 Task: Open Card Influencer Outreach Campaign in Board Customer Satisfaction Survey Design and Analysis to Workspace Content Strategy and add a team member Softage.3@softage.net, a label Red, a checklist Employee Satisfaction Survey, an attachment from your onedrive, a color Red and finally, add a card description 'Schedule team meeting to discuss project progress' and a comment 'We should approach this task with a sense of experimentation and exploration, willing to try new things and take risks.'. Add a start date 'Jan 03, 1900' with a due date 'Jan 10, 1900'
Action: Mouse moved to (46, 288)
Screenshot: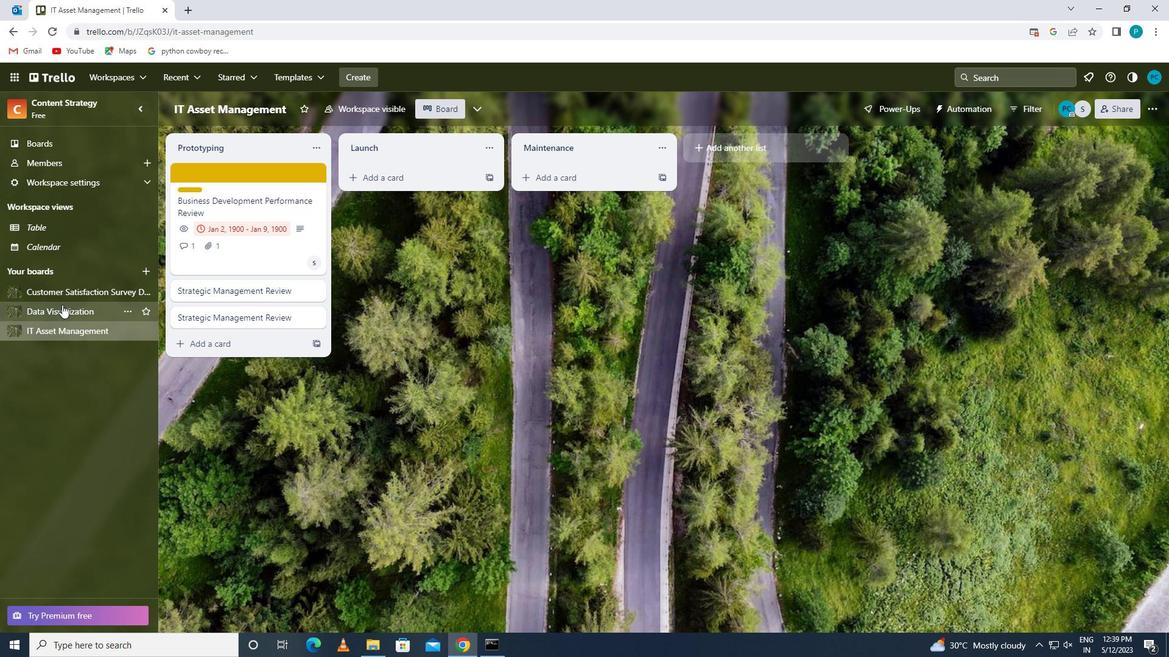 
Action: Mouse pressed left at (46, 288)
Screenshot: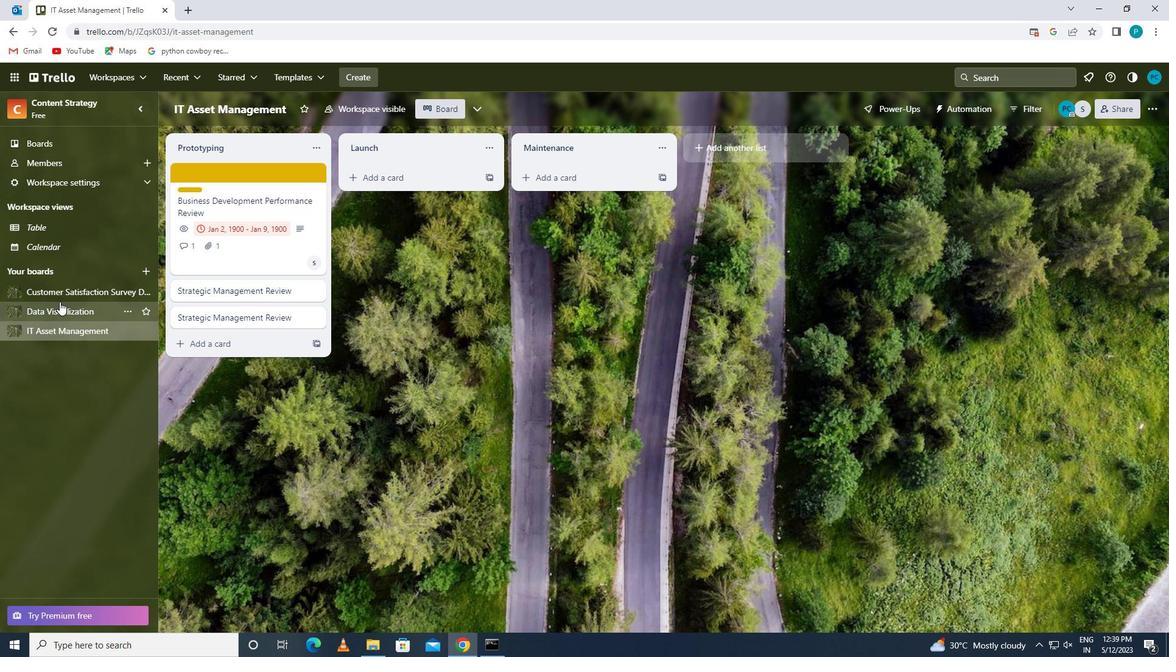 
Action: Mouse moved to (206, 182)
Screenshot: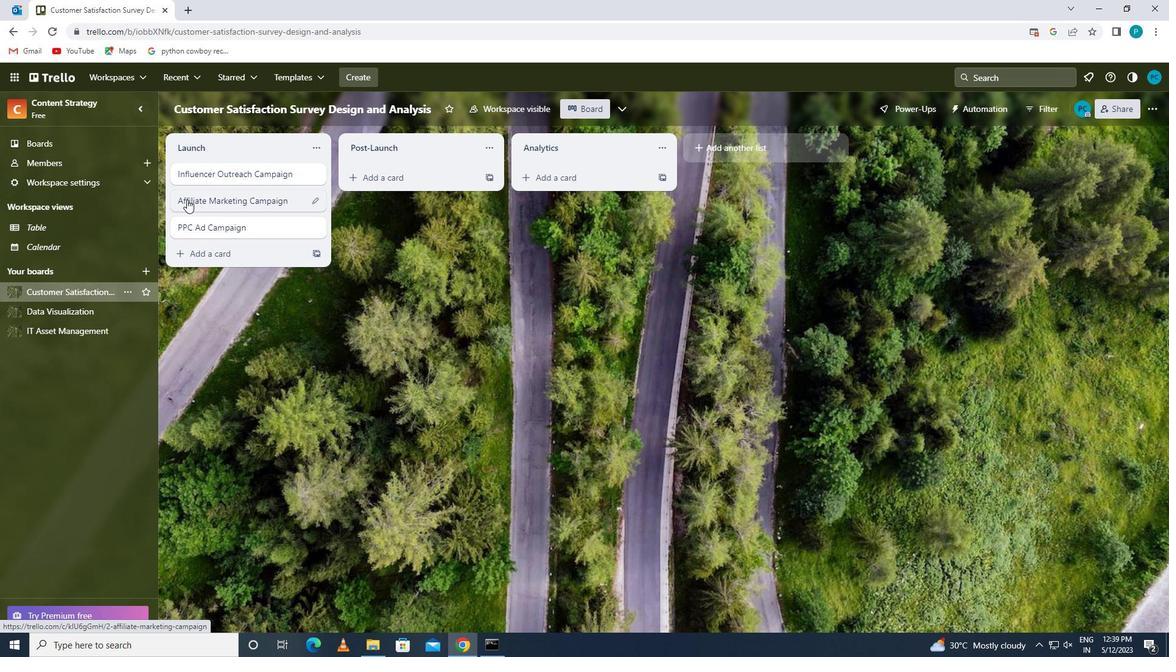 
Action: Mouse pressed left at (206, 182)
Screenshot: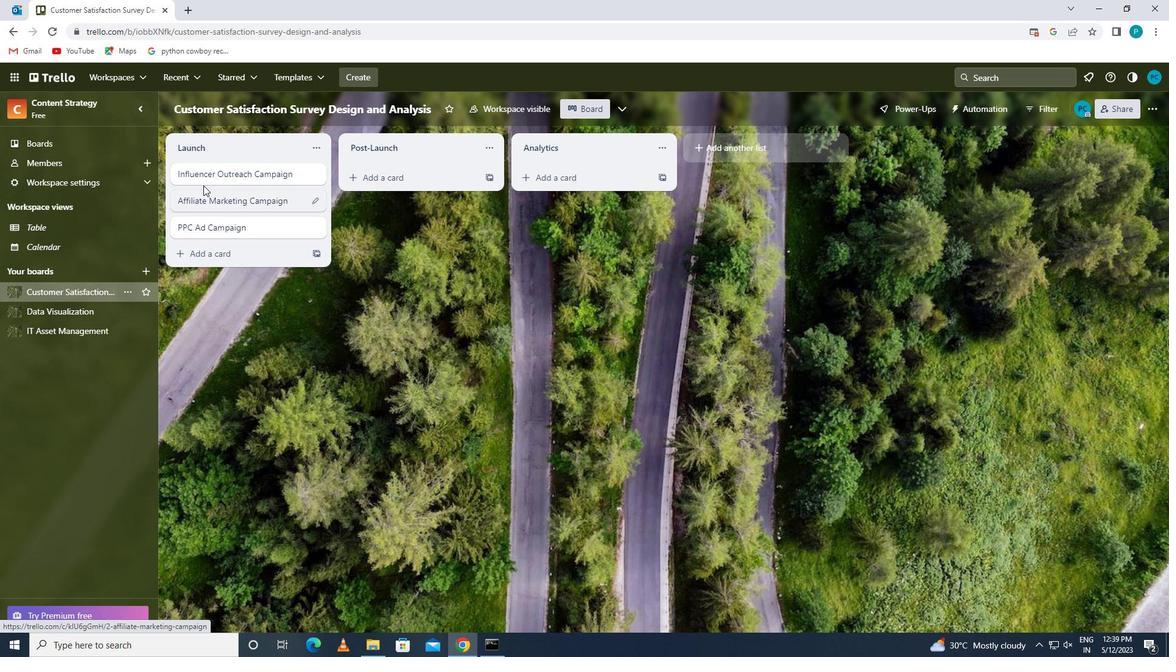 
Action: Mouse moved to (715, 171)
Screenshot: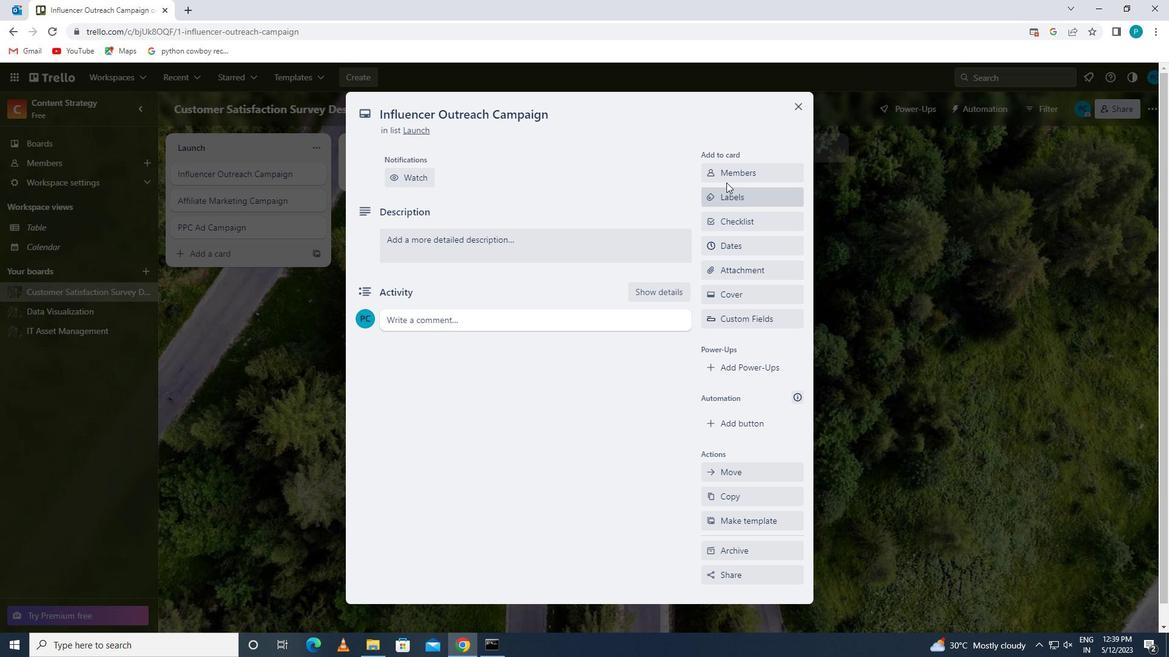 
Action: Mouse pressed left at (715, 171)
Screenshot: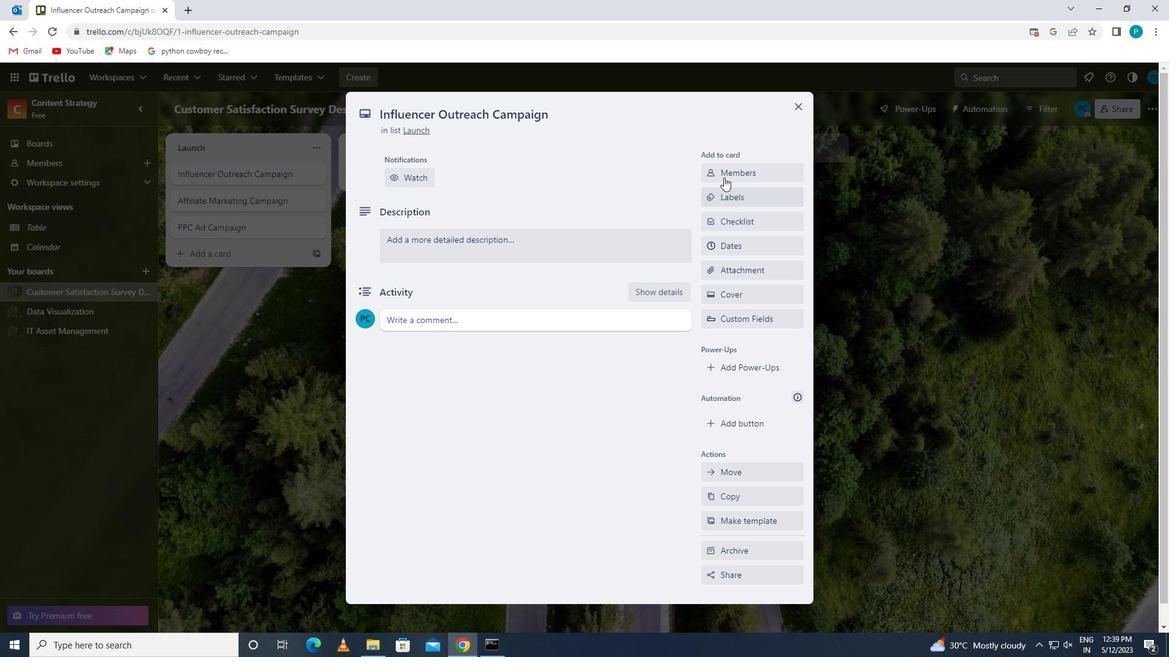 
Action: Key pressed <Key.caps_lock>s<Key.caps_lock>o
Screenshot: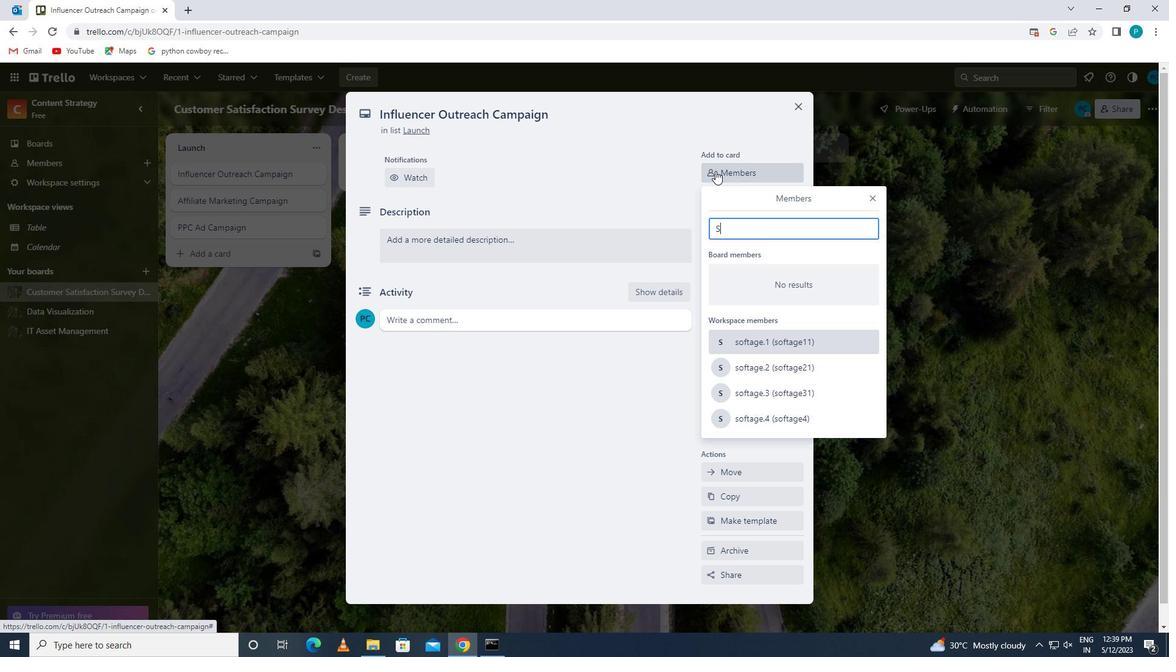 
Action: Mouse moved to (769, 400)
Screenshot: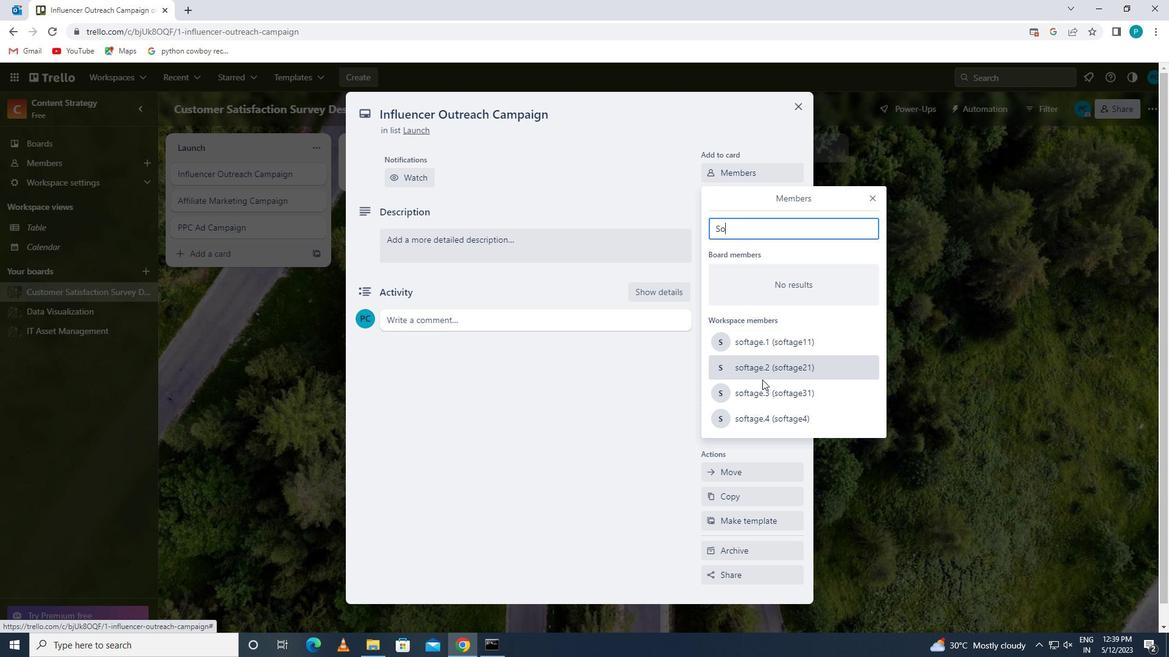
Action: Mouse pressed left at (769, 400)
Screenshot: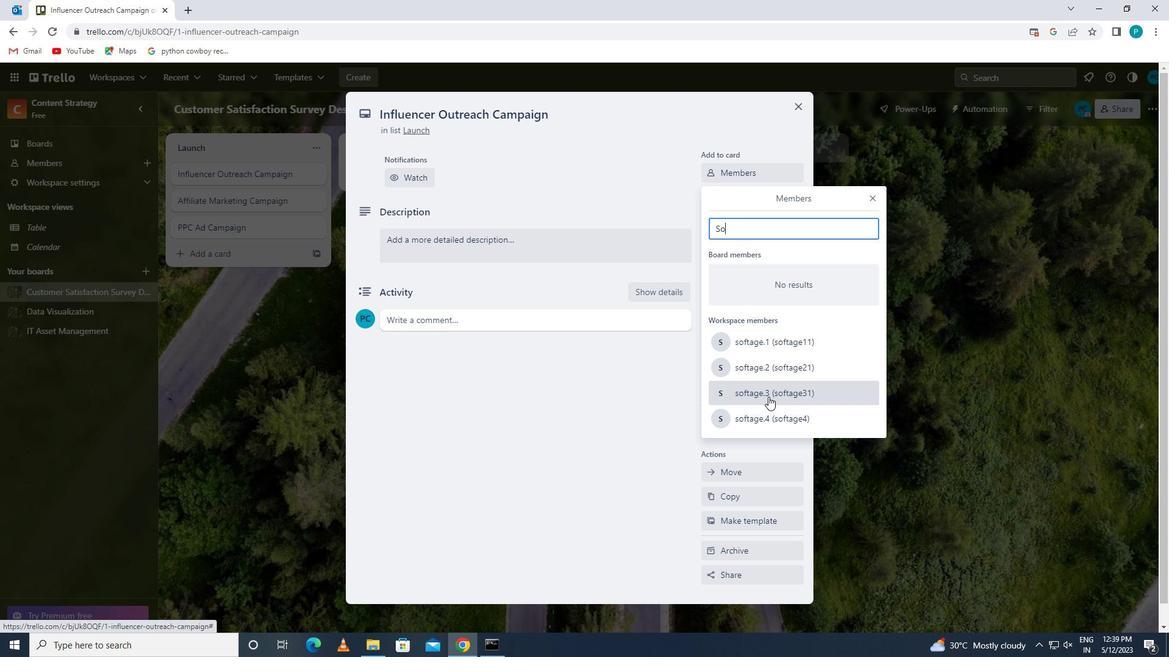 
Action: Mouse moved to (874, 199)
Screenshot: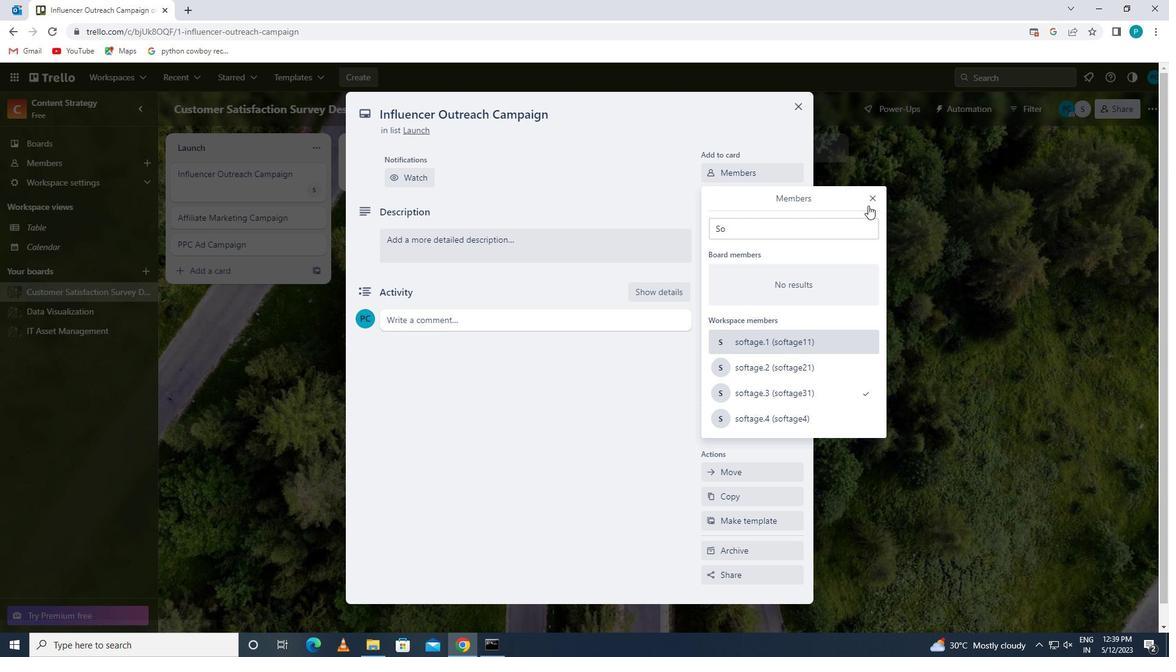
Action: Mouse pressed left at (874, 199)
Screenshot: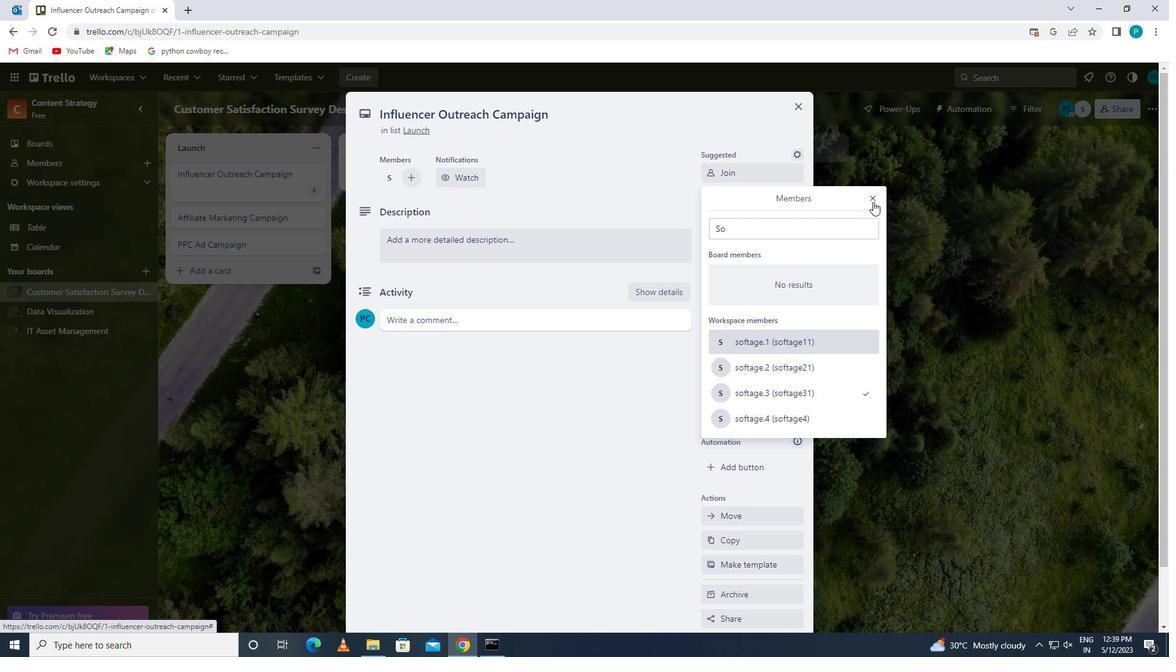 
Action: Mouse moved to (783, 237)
Screenshot: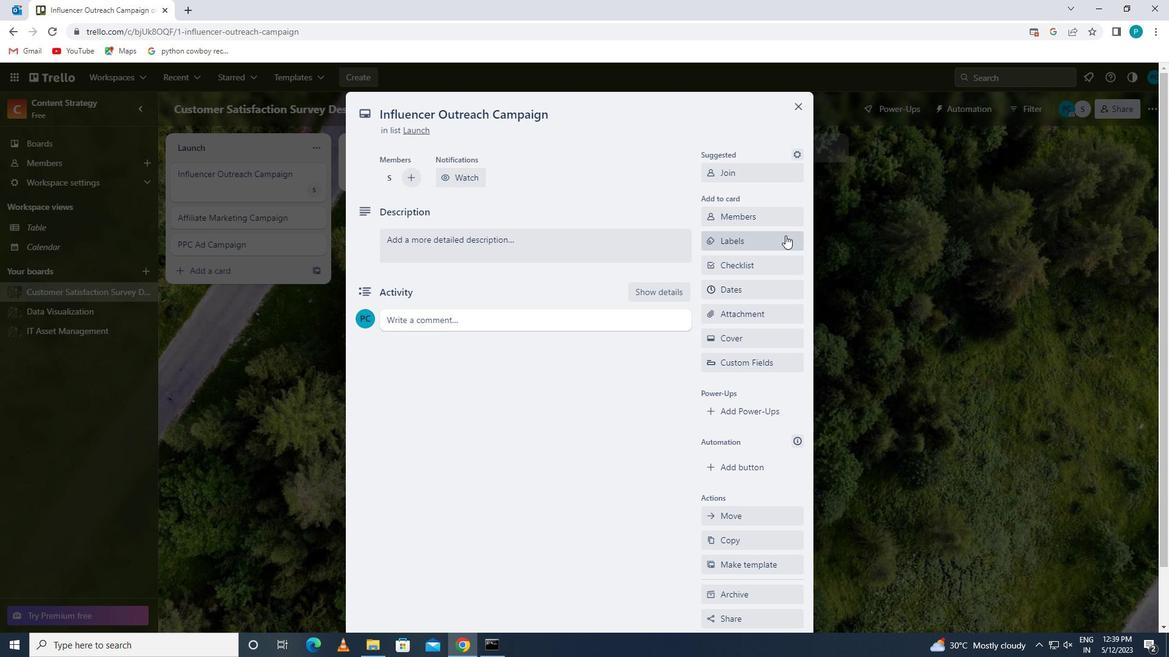 
Action: Mouse pressed left at (783, 237)
Screenshot: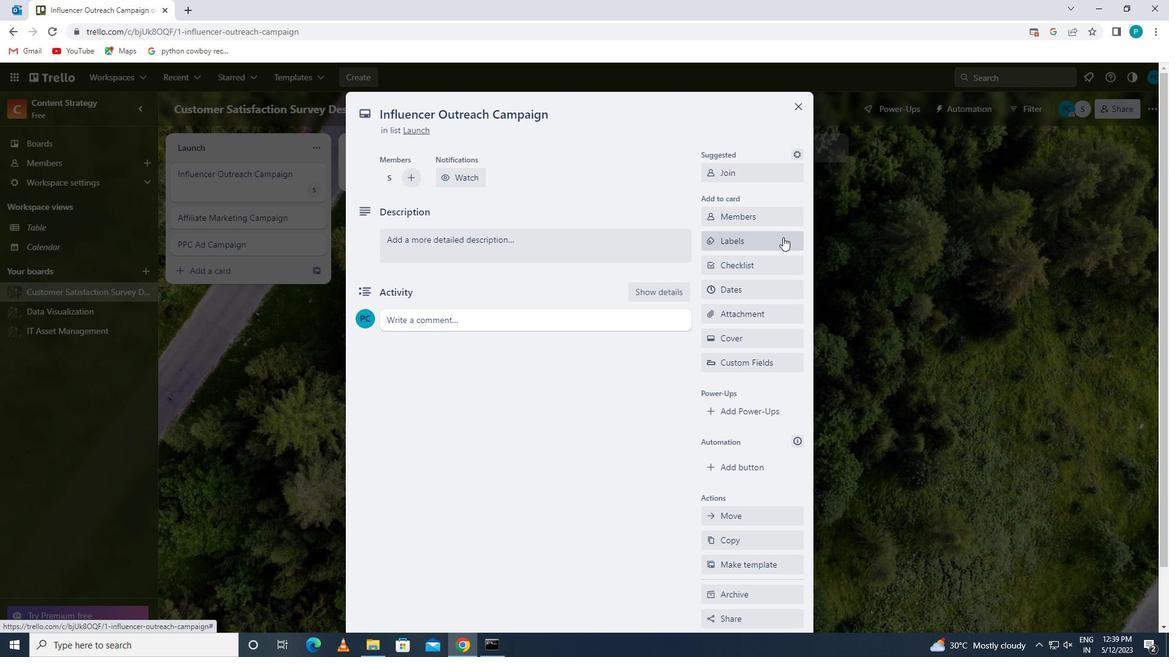 
Action: Mouse moved to (763, 478)
Screenshot: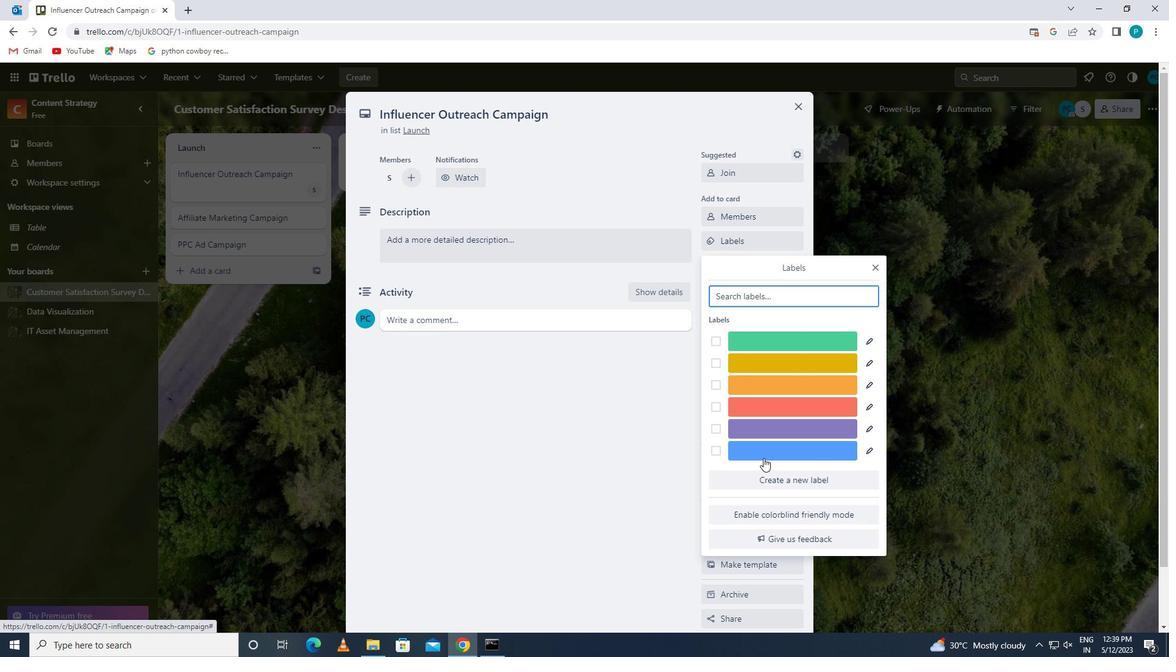 
Action: Mouse pressed left at (763, 478)
Screenshot: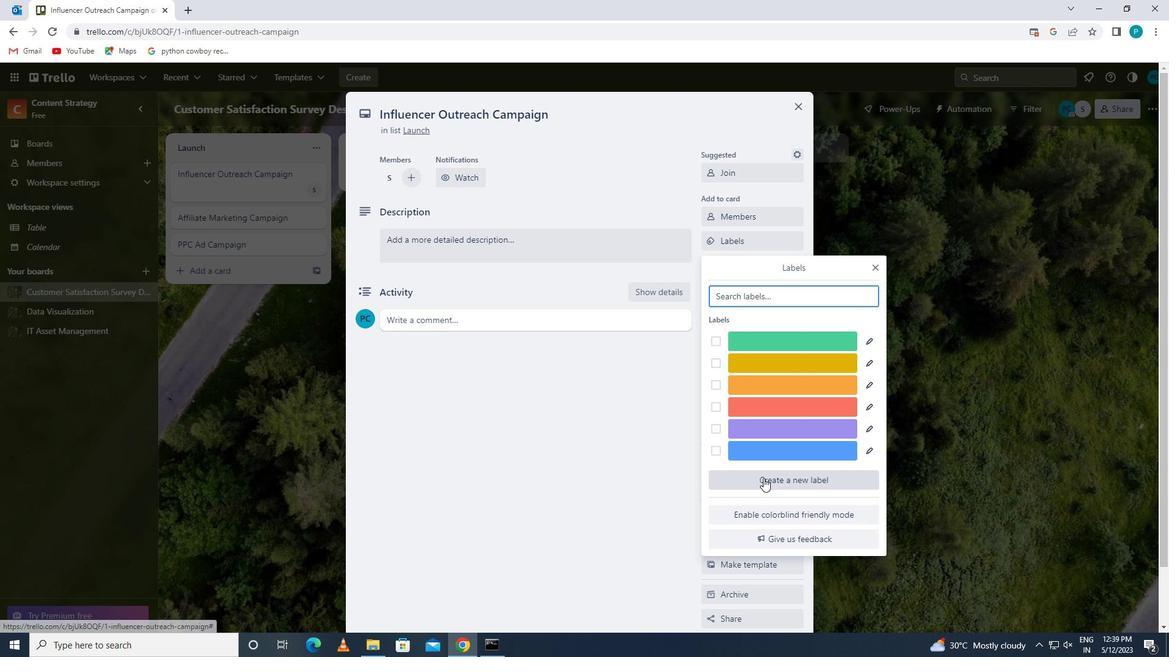 
Action: Mouse moved to (834, 465)
Screenshot: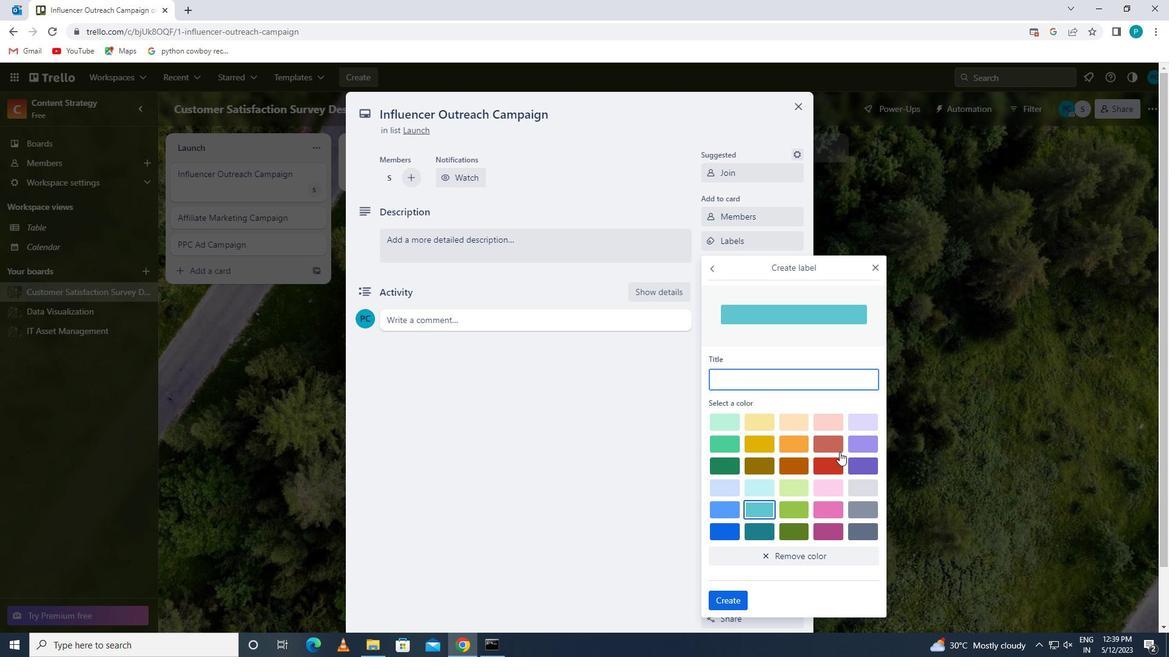 
Action: Mouse pressed left at (834, 465)
Screenshot: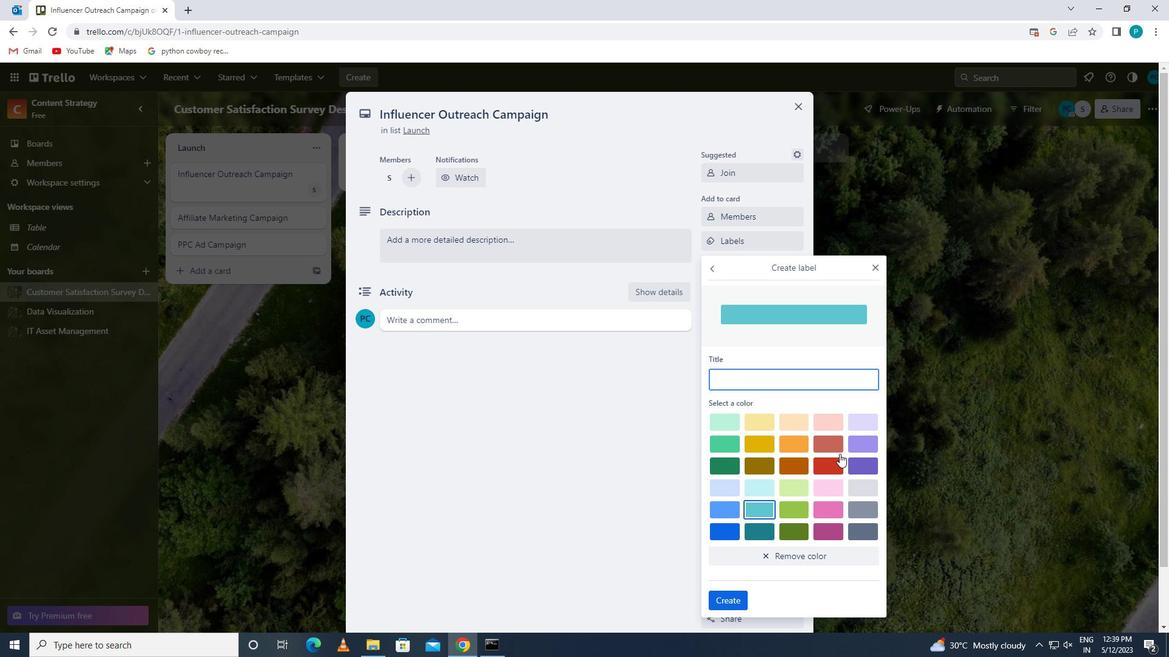 
Action: Mouse moved to (834, 446)
Screenshot: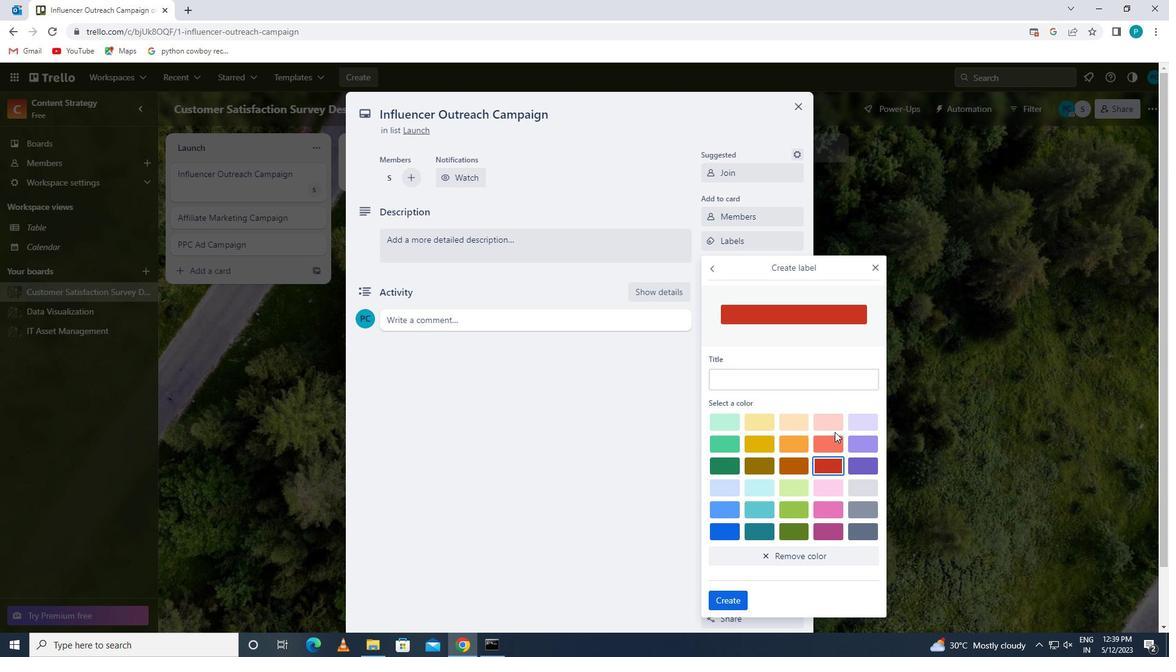 
Action: Mouse pressed left at (834, 446)
Screenshot: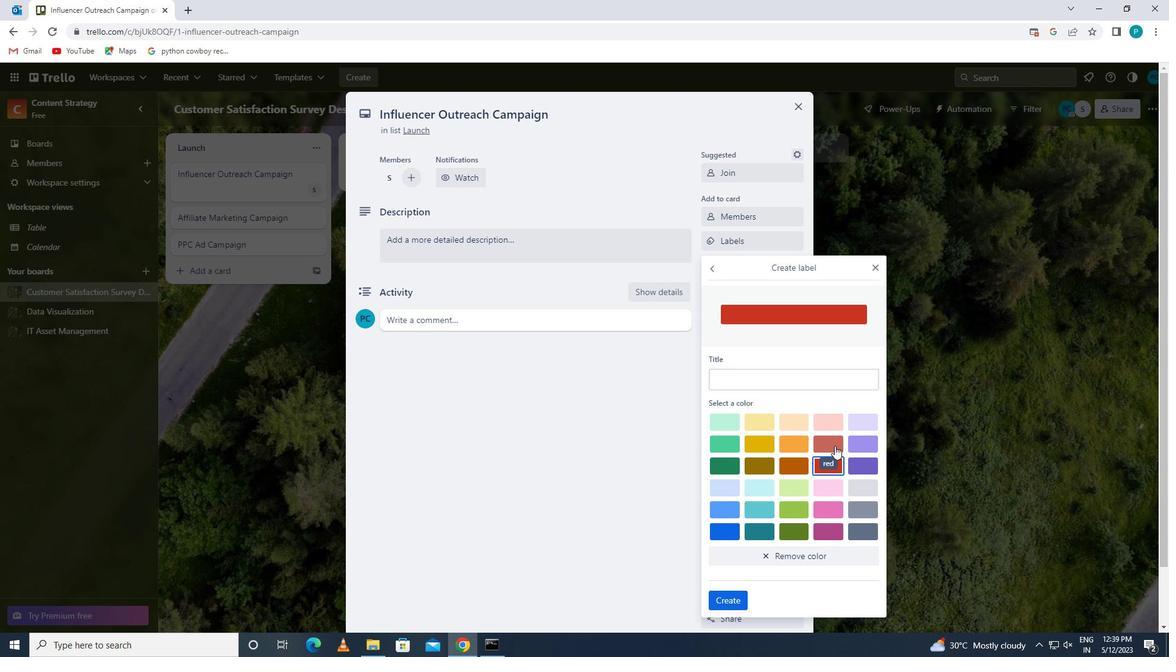 
Action: Mouse moved to (735, 602)
Screenshot: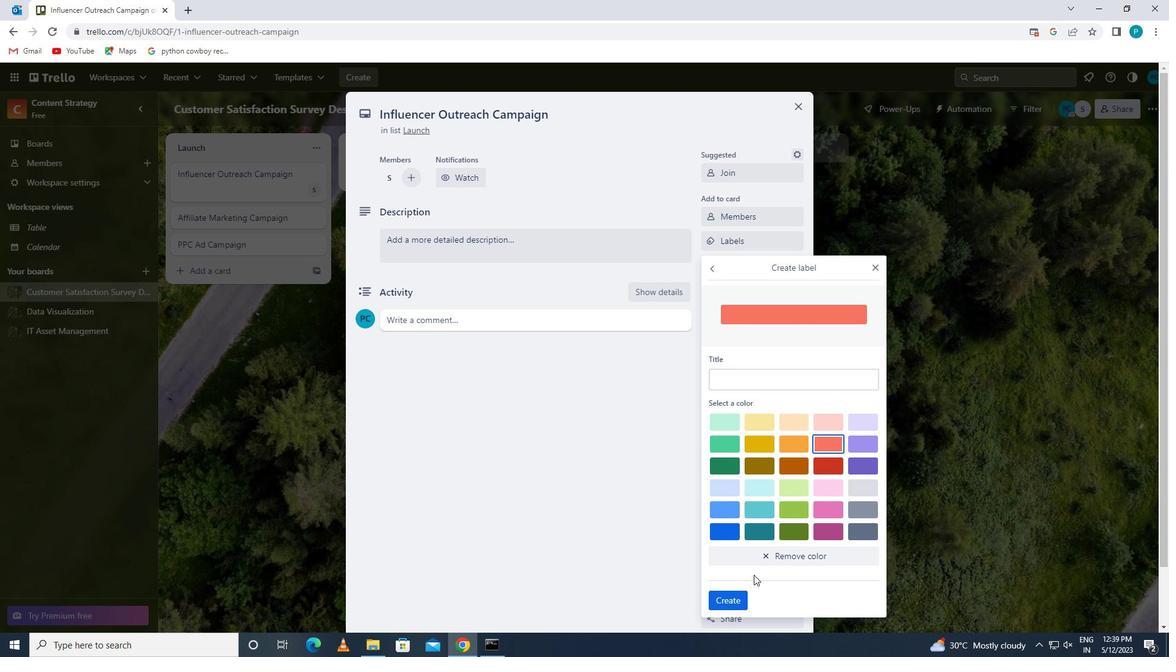 
Action: Mouse pressed left at (735, 602)
Screenshot: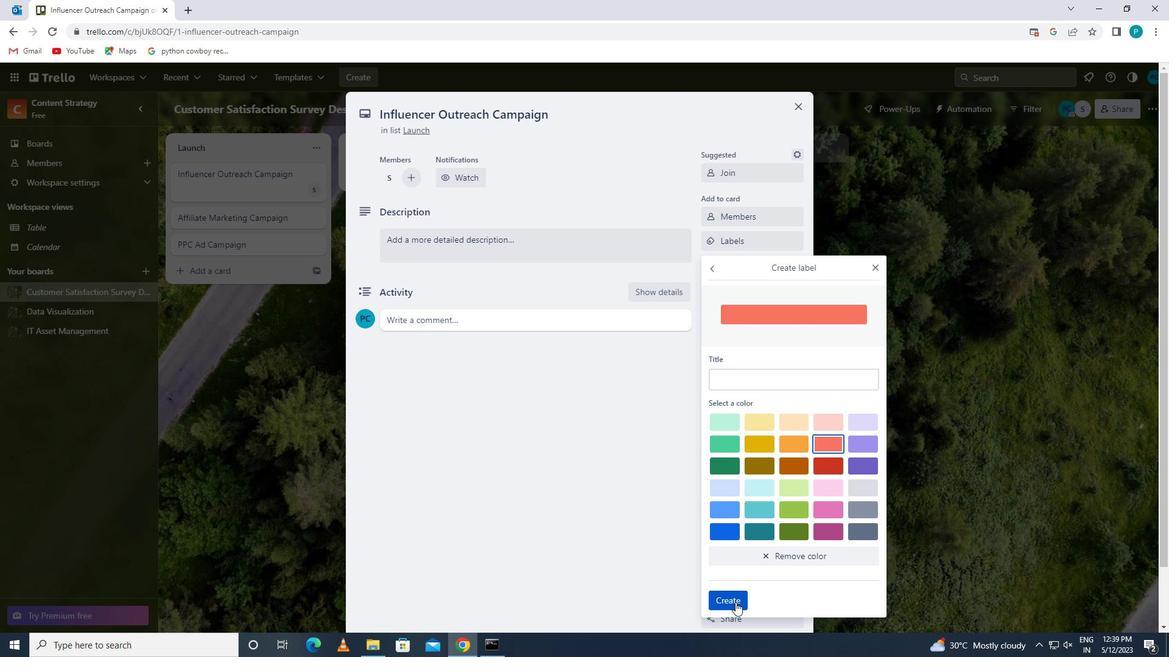 
Action: Mouse moved to (886, 267)
Screenshot: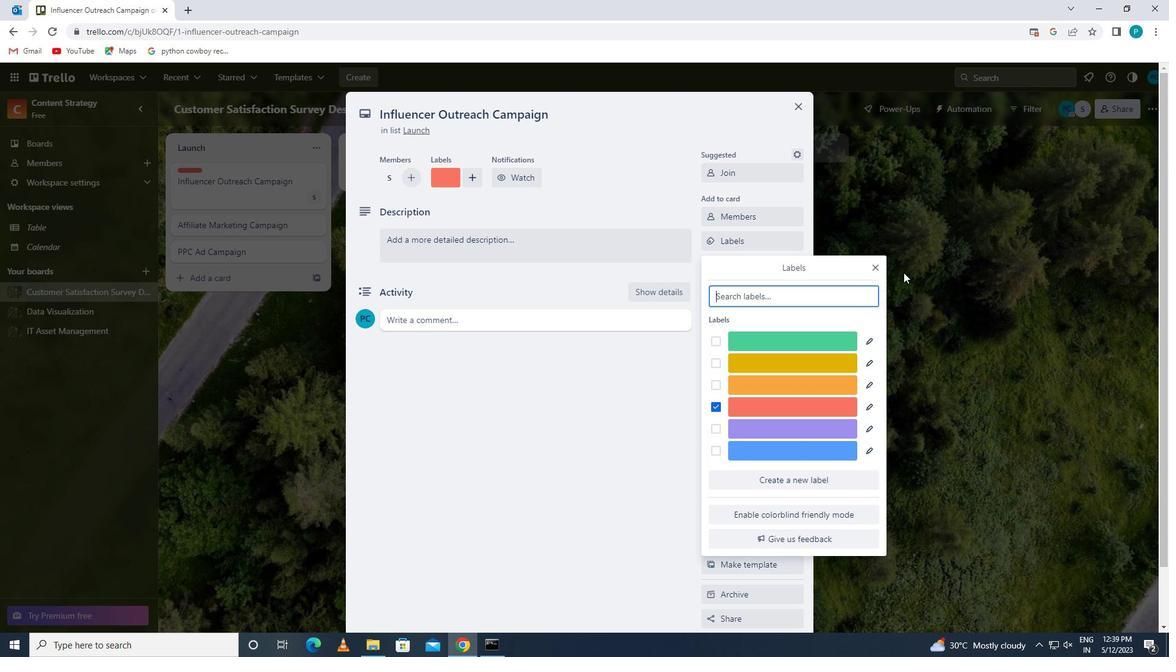 
Action: Mouse pressed left at (886, 267)
Screenshot: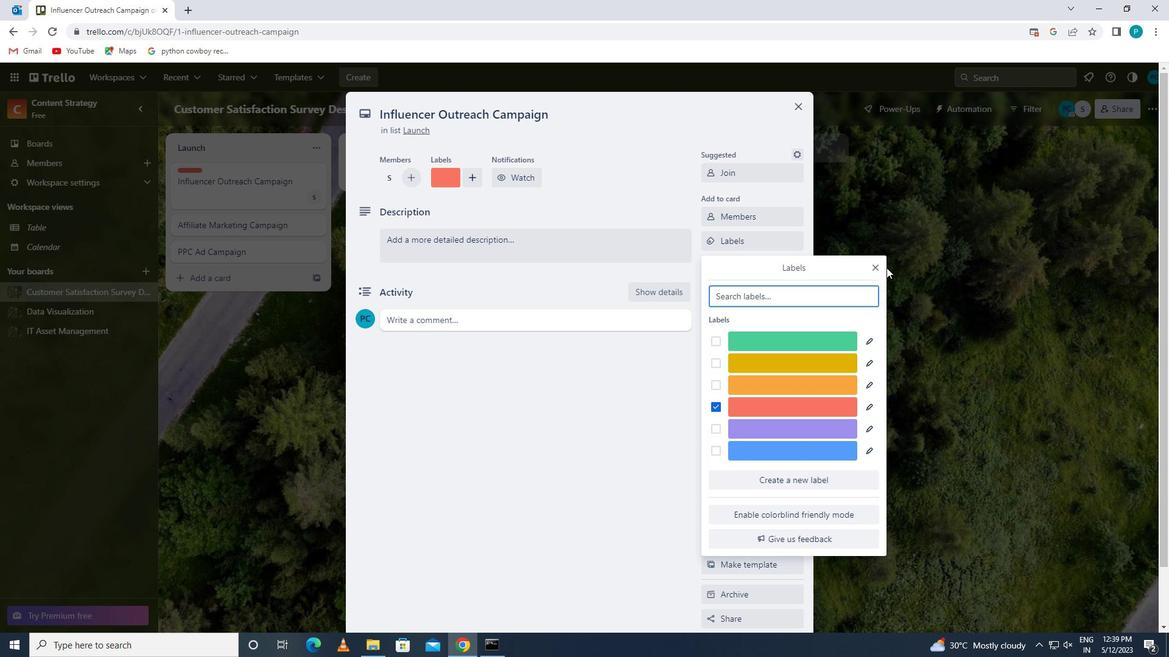 
Action: Mouse moved to (733, 261)
Screenshot: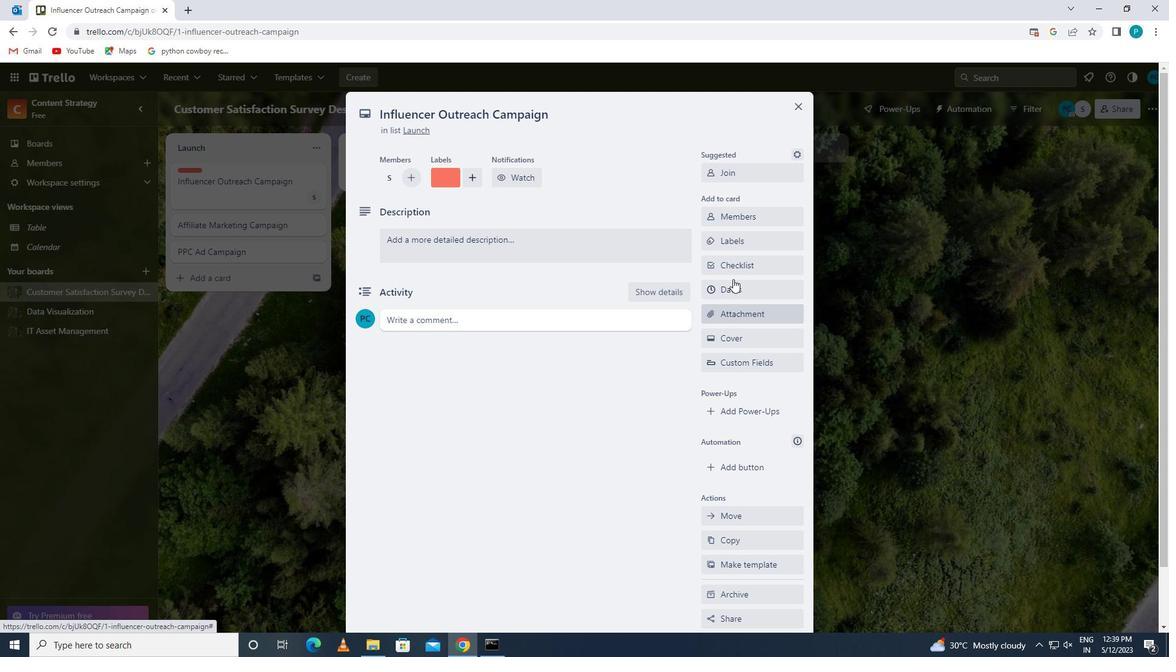 
Action: Mouse pressed left at (733, 261)
Screenshot: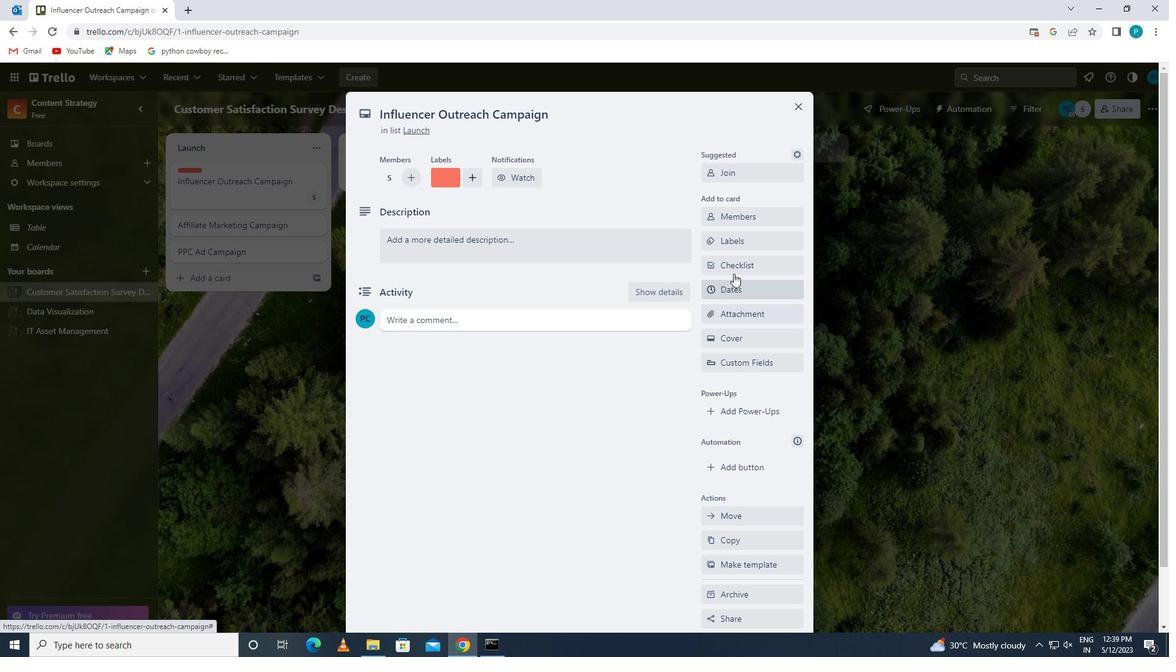 
Action: Mouse moved to (732, 261)
Screenshot: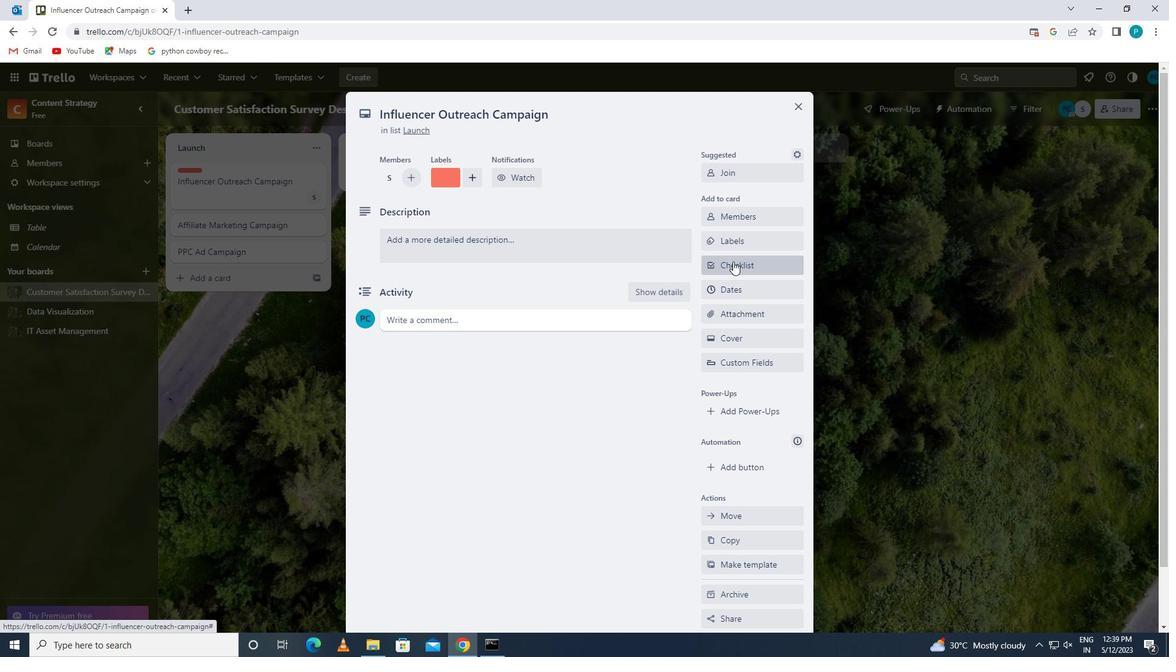 
Action: Key pressed e
Screenshot: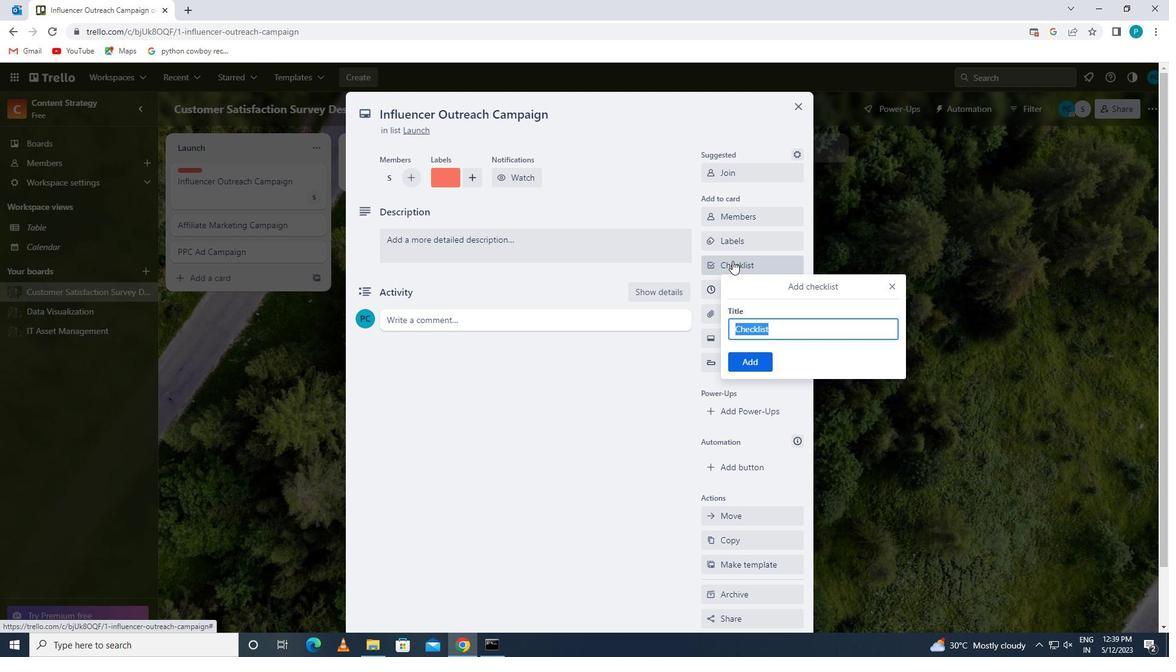 
Action: Mouse moved to (799, 378)
Screenshot: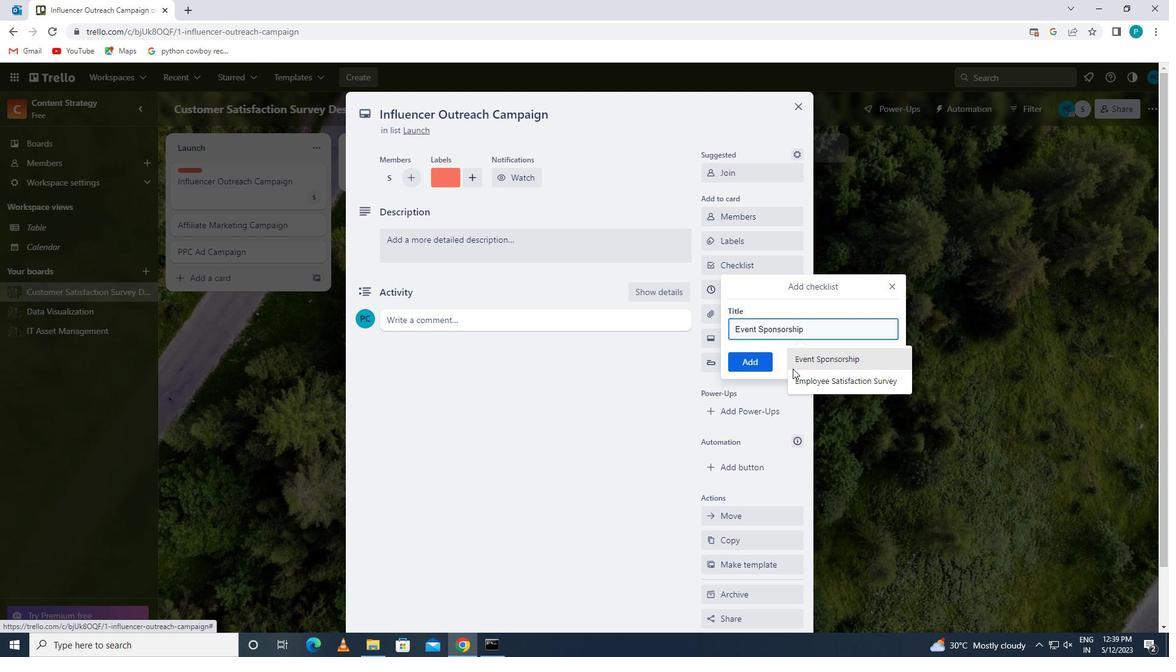 
Action: Mouse pressed left at (799, 378)
Screenshot: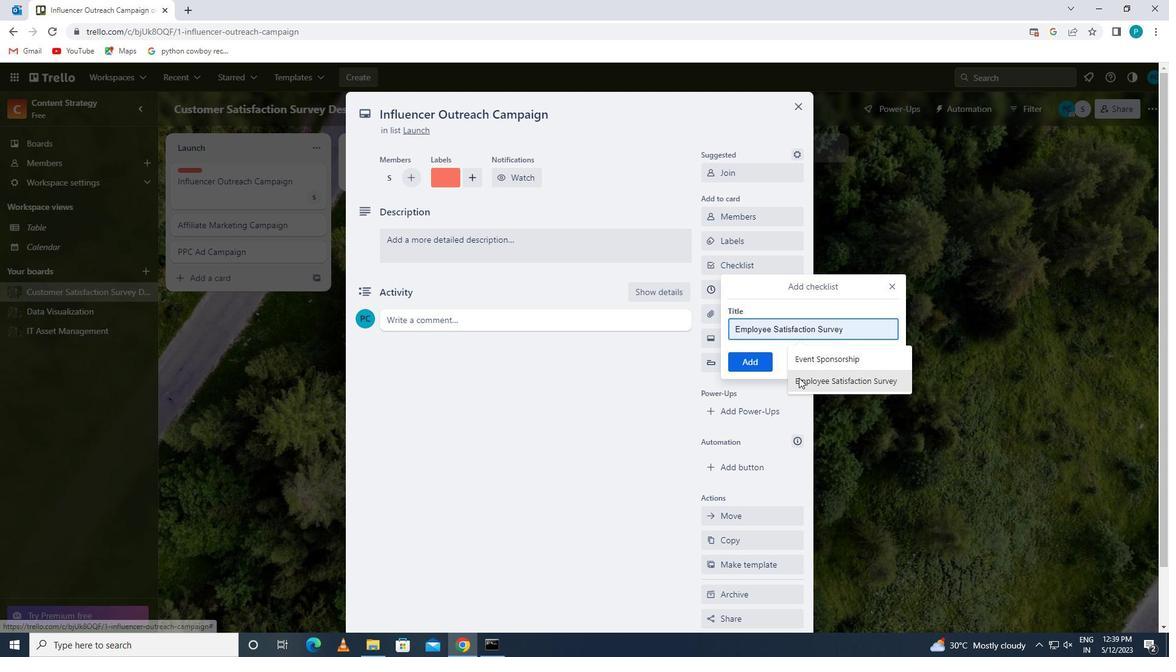 
Action: Mouse moved to (744, 357)
Screenshot: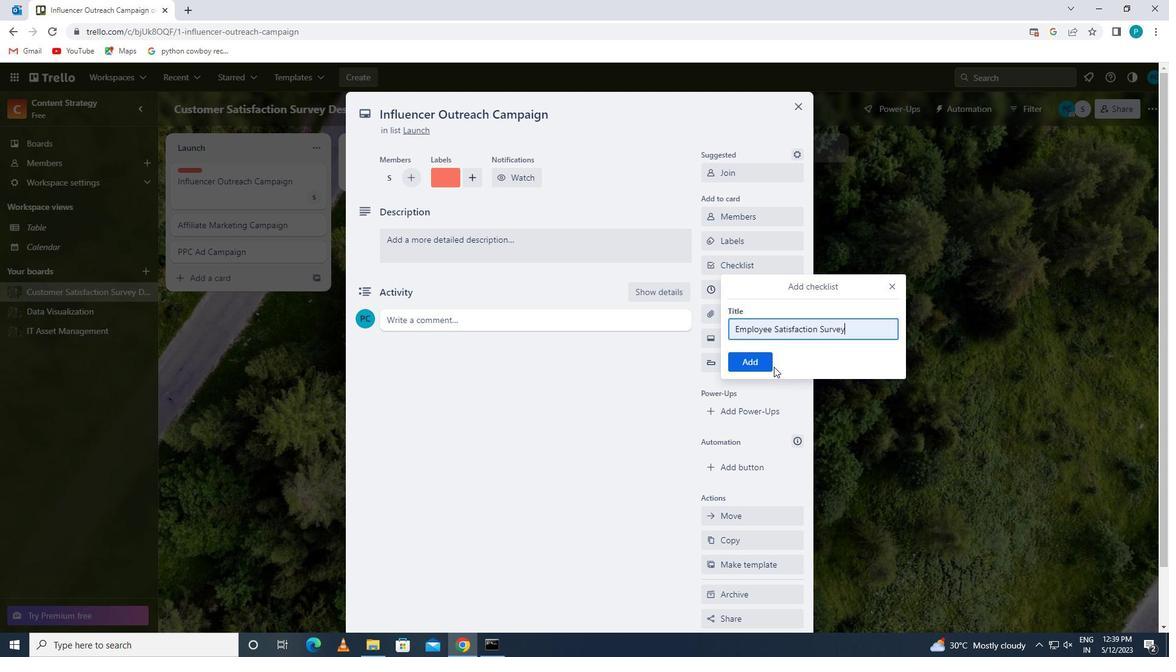 
Action: Mouse pressed left at (744, 357)
Screenshot: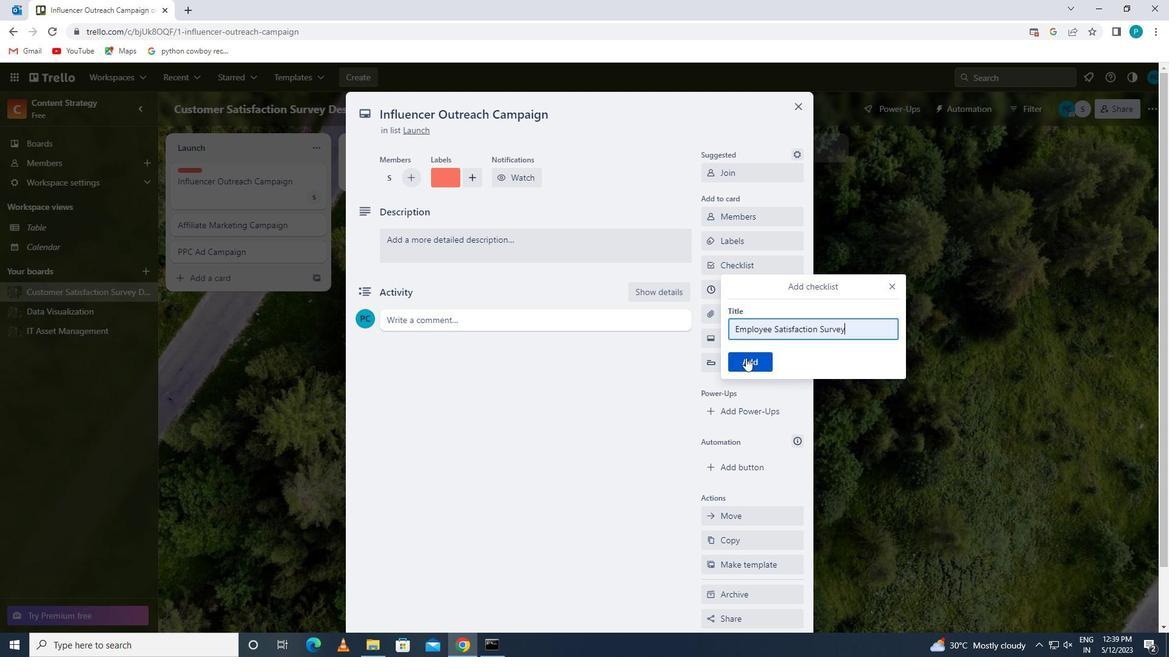 
Action: Mouse moved to (730, 316)
Screenshot: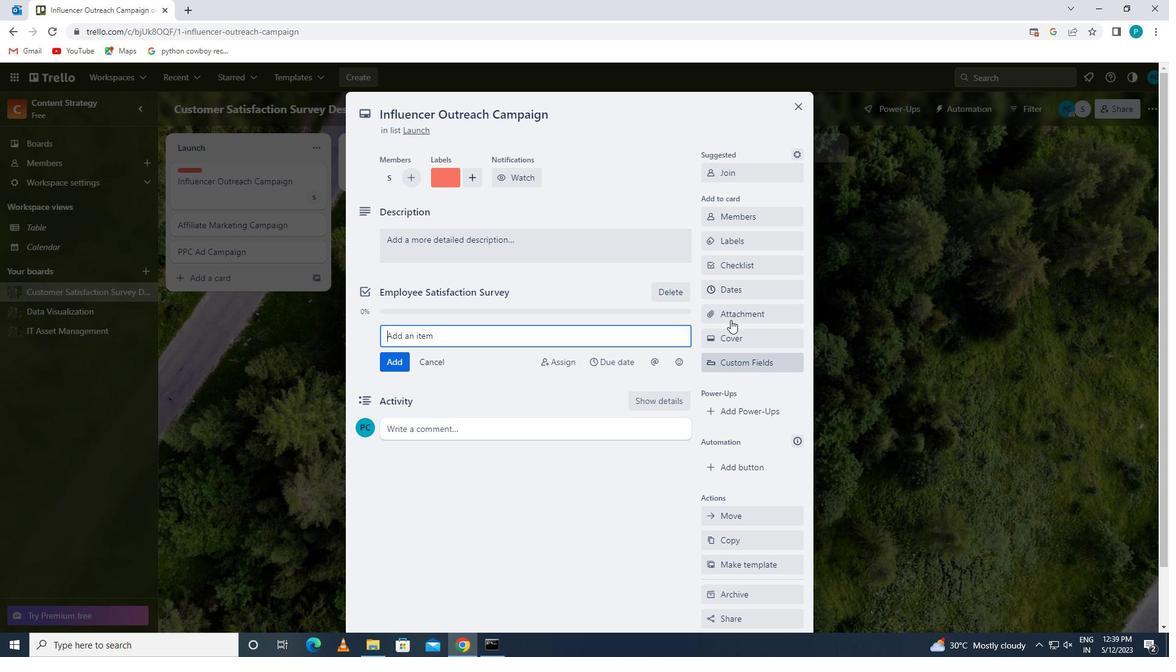 
Action: Mouse pressed left at (730, 316)
Screenshot: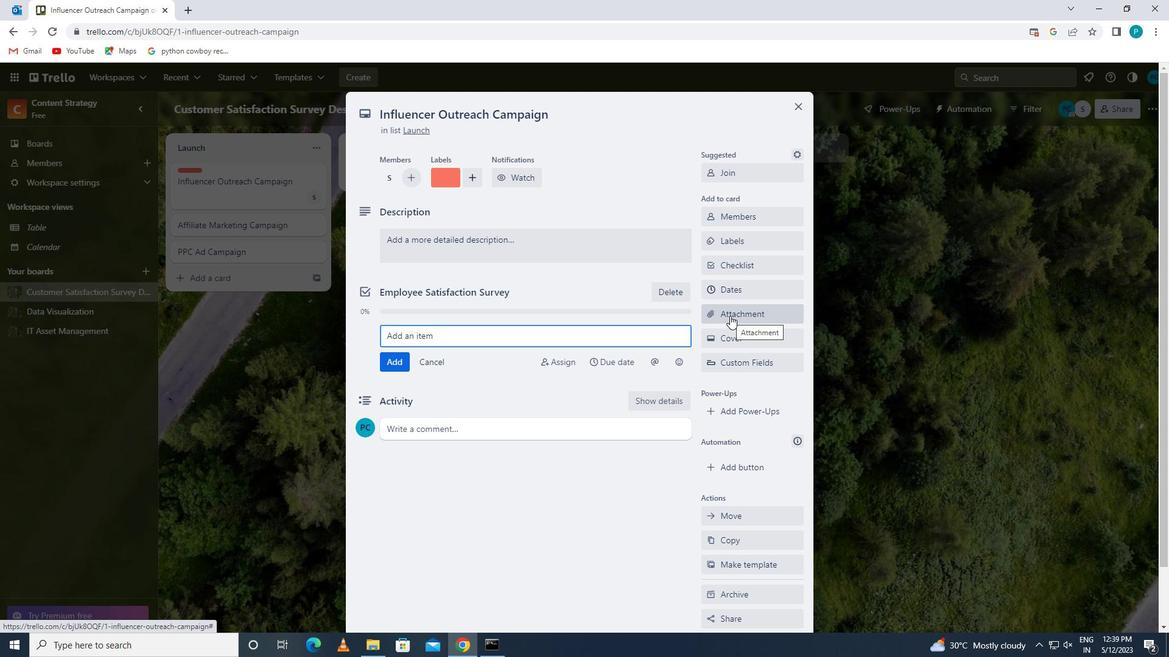 
Action: Mouse moved to (738, 471)
Screenshot: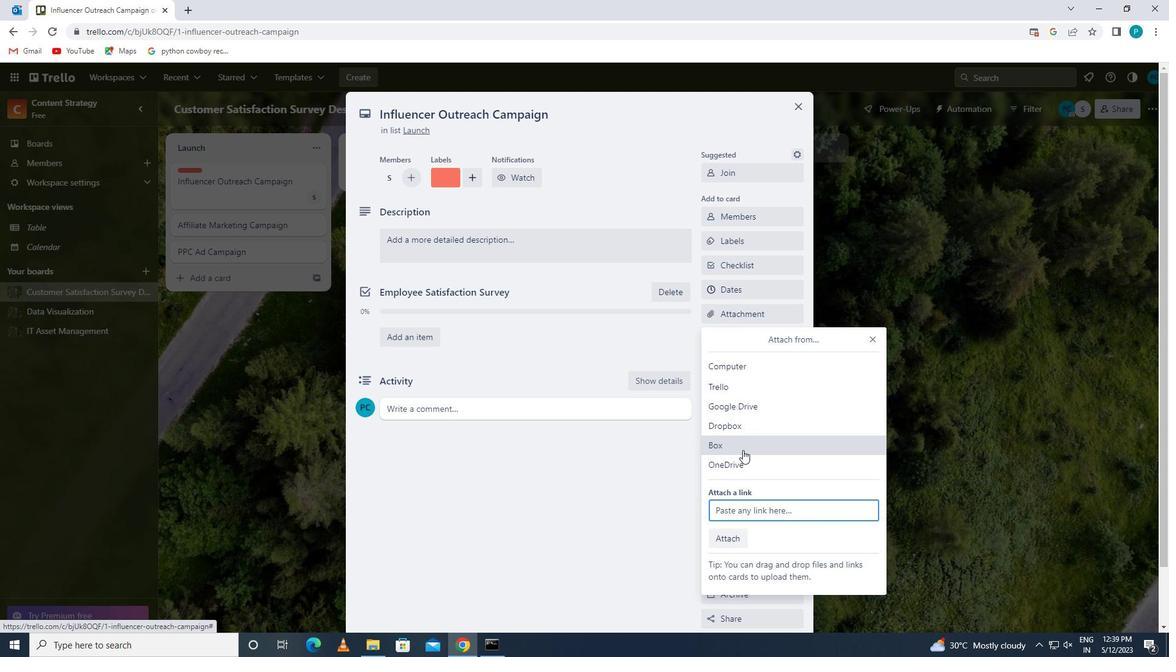 
Action: Mouse pressed left at (738, 471)
Screenshot: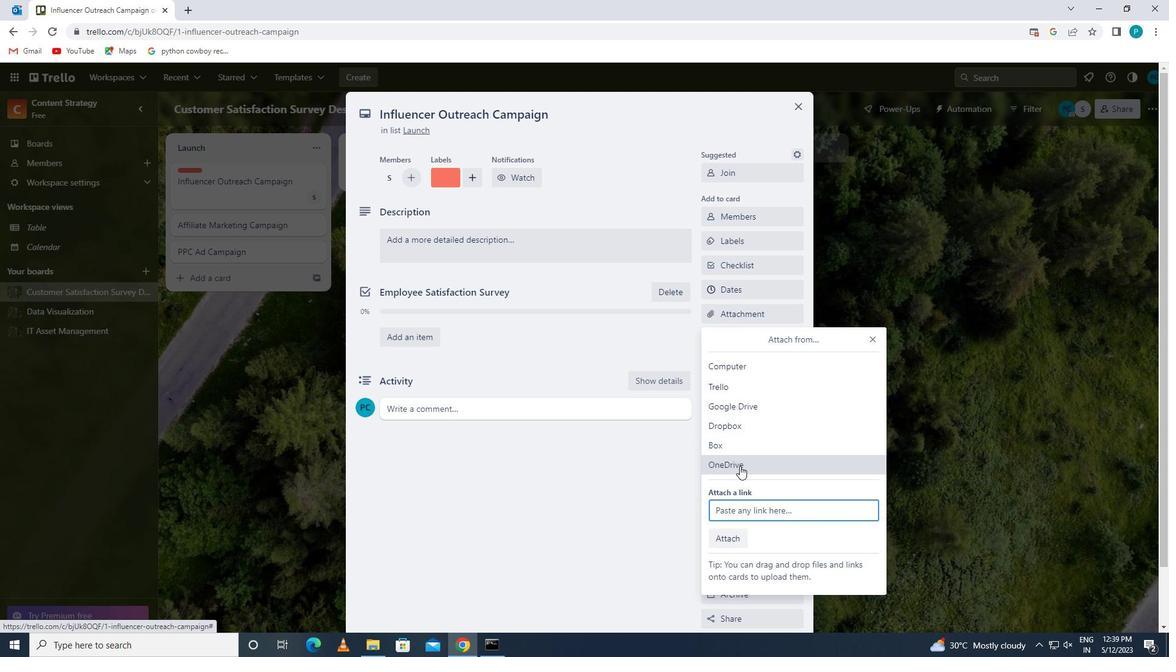 
Action: Mouse moved to (411, 251)
Screenshot: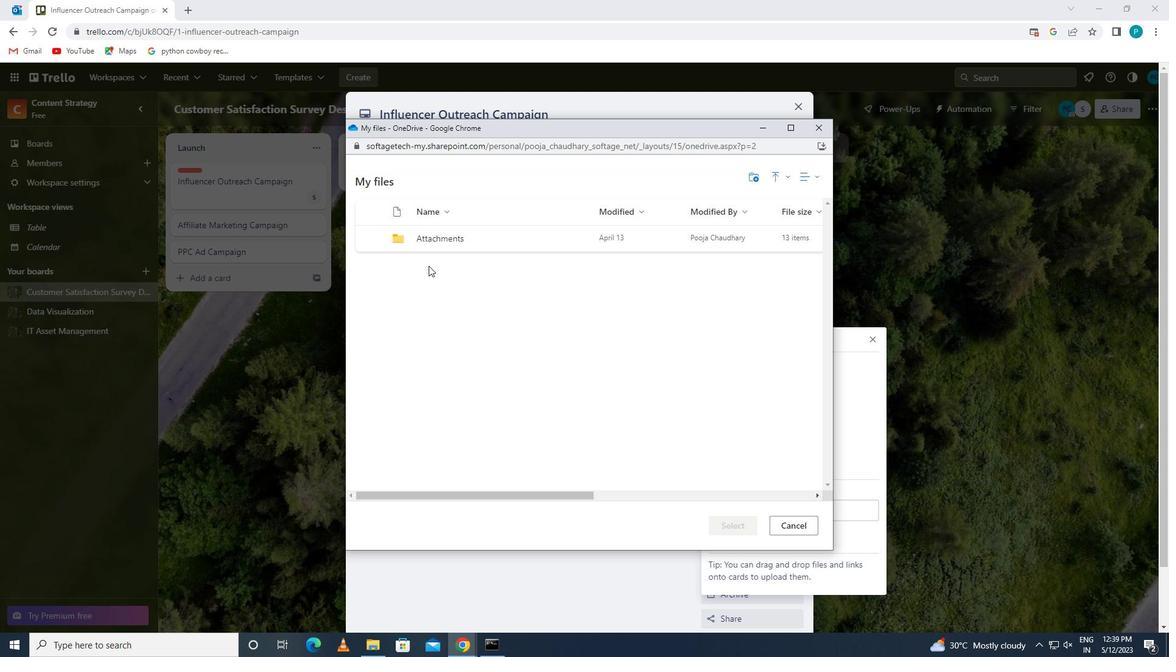 
Action: Mouse pressed left at (411, 251)
Screenshot: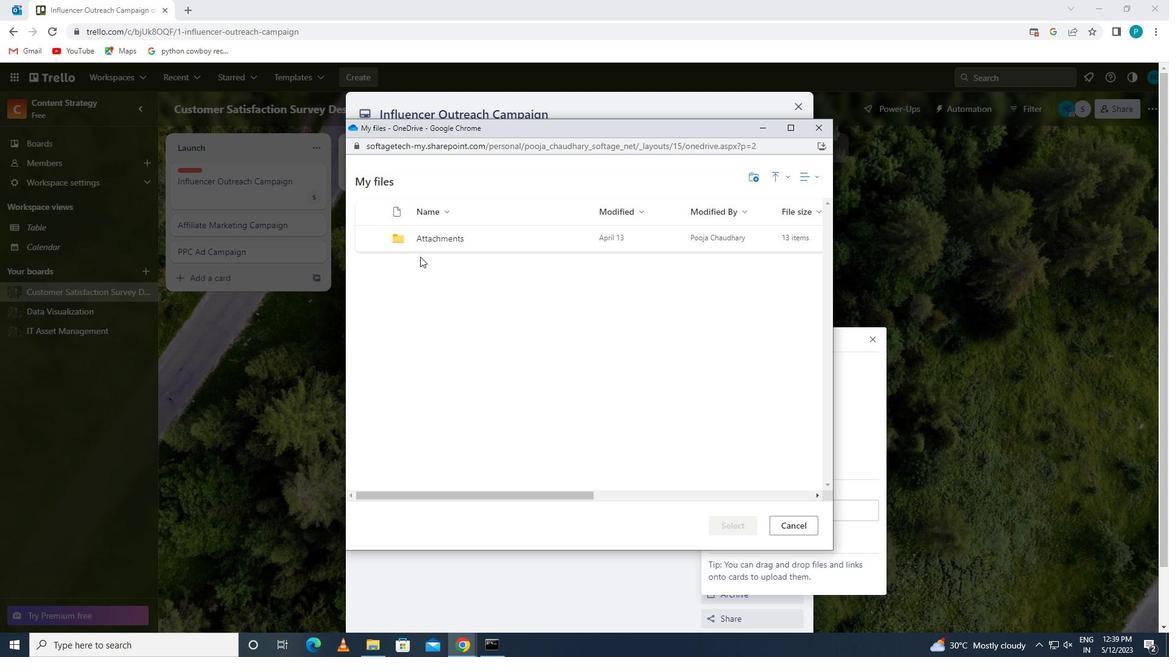 
Action: Mouse moved to (411, 236)
Screenshot: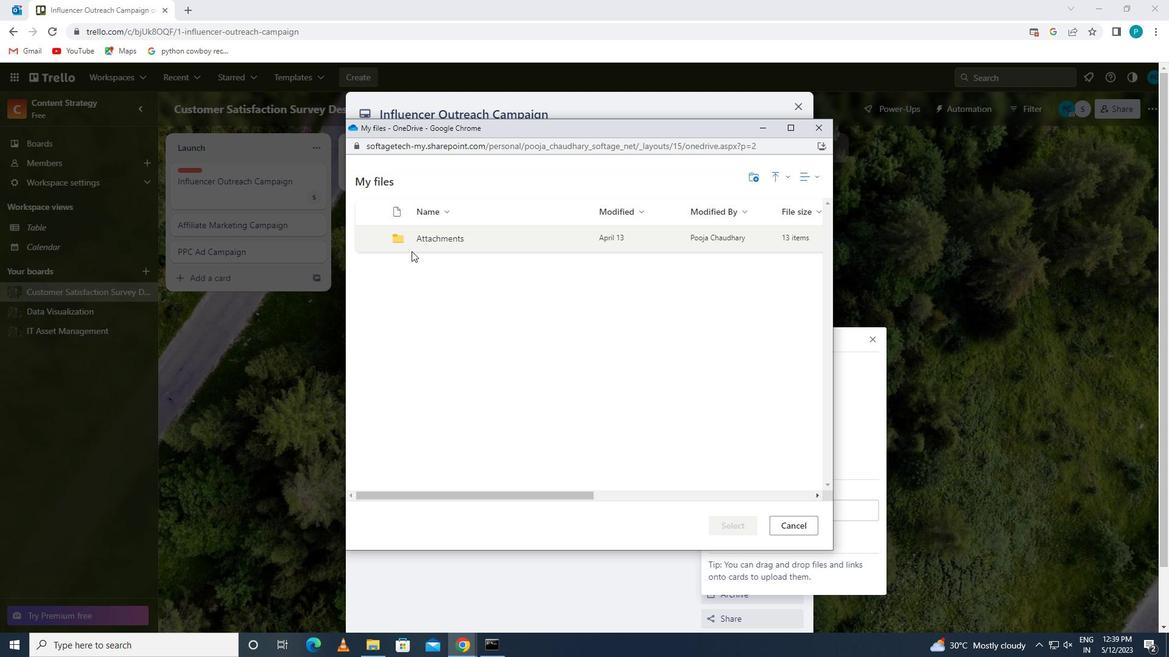 
Action: Mouse pressed left at (411, 236)
Screenshot: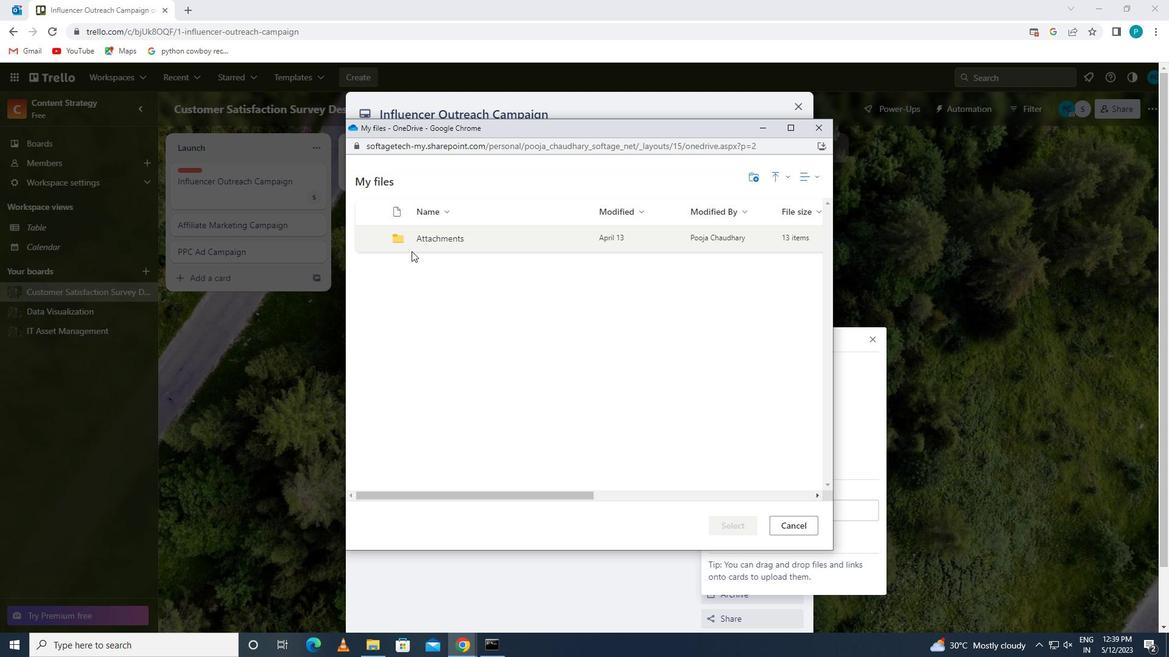 
Action: Mouse pressed left at (411, 236)
Screenshot: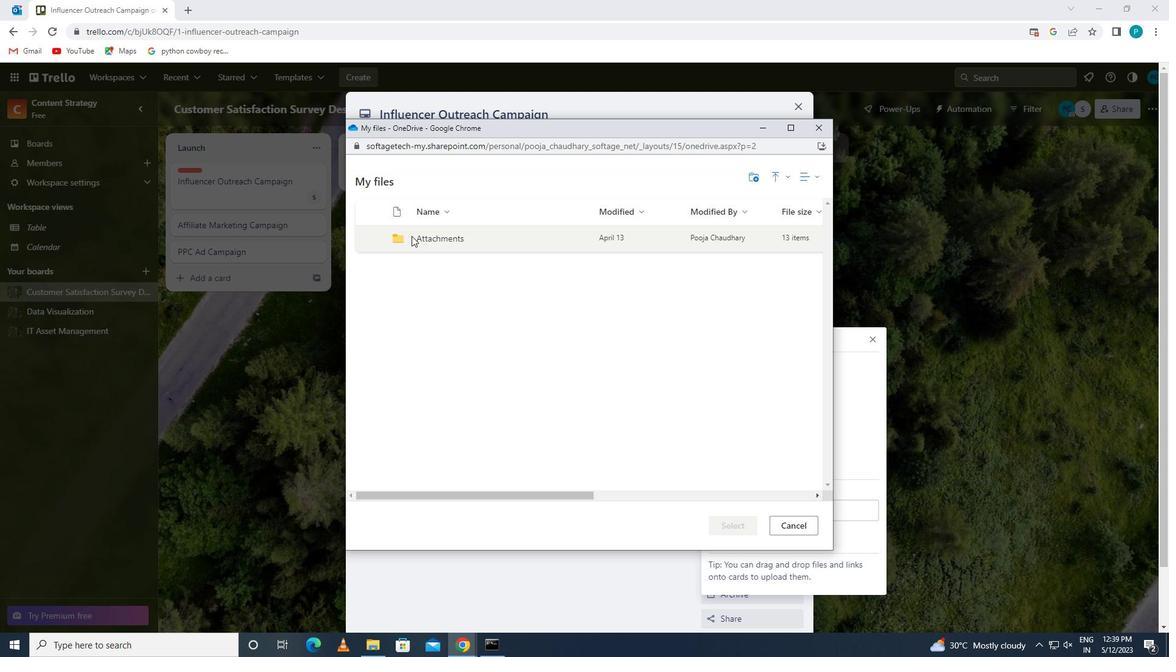 
Action: Mouse moved to (436, 279)
Screenshot: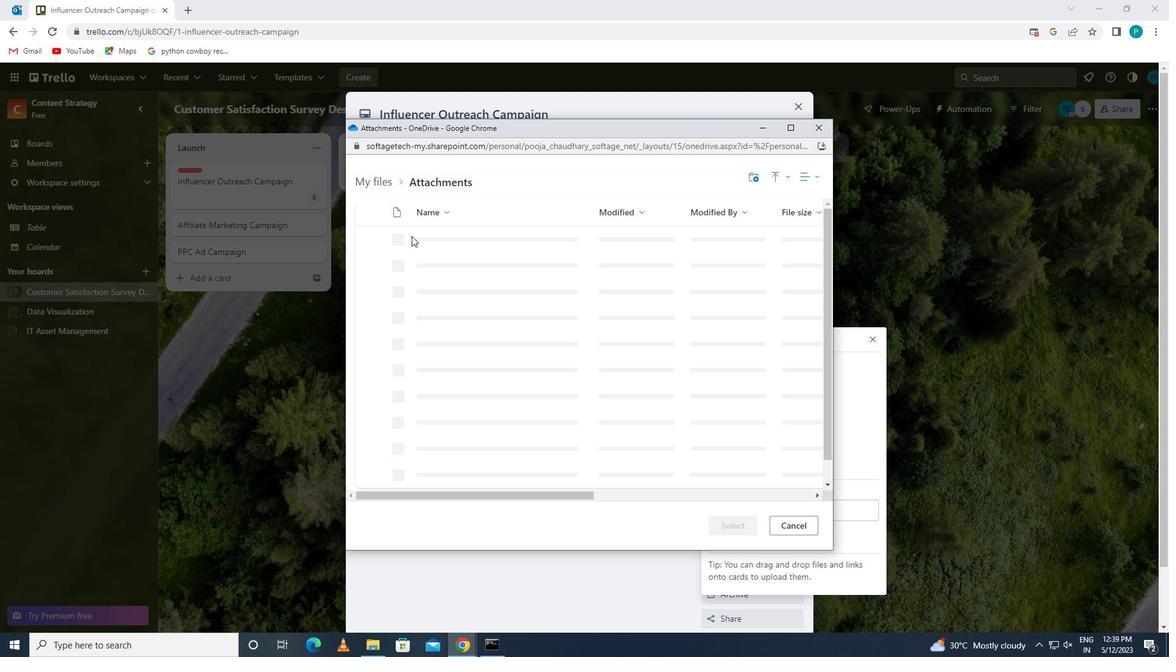 
Action: Mouse pressed left at (436, 279)
Screenshot: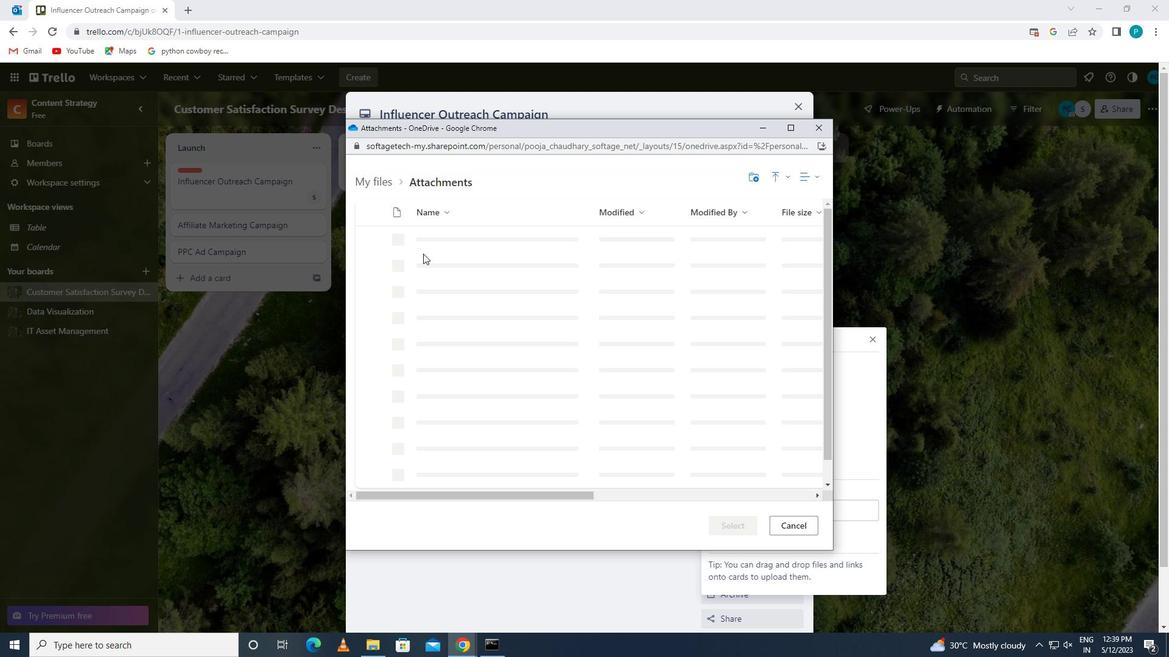 
Action: Mouse moved to (722, 528)
Screenshot: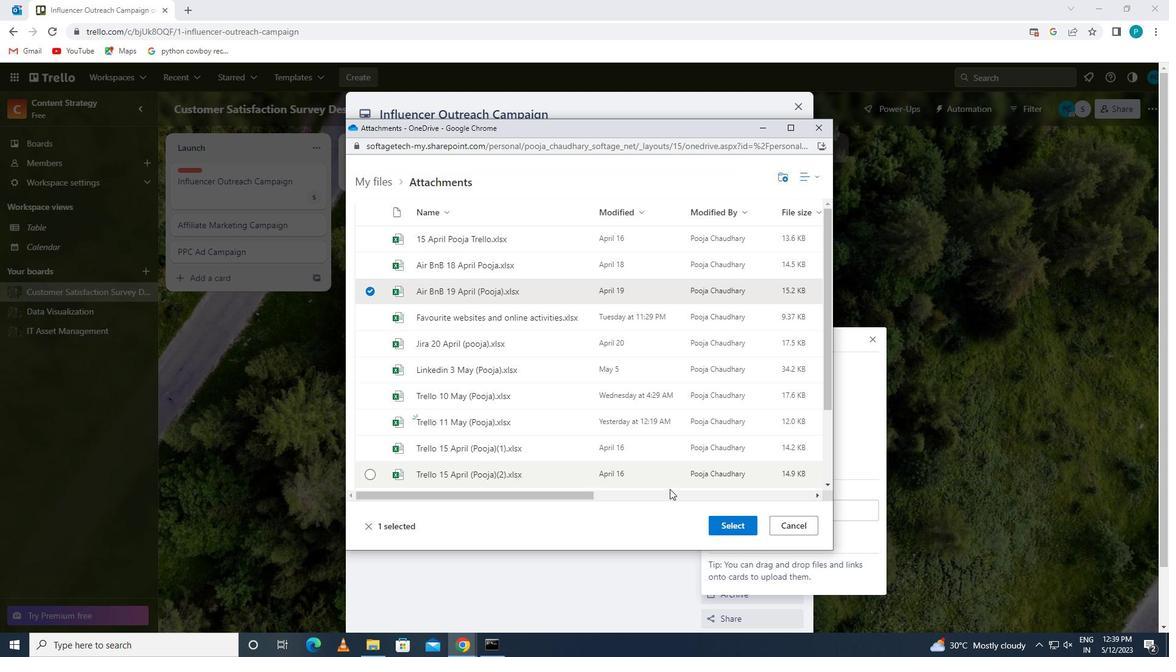 
Action: Mouse pressed left at (722, 528)
Screenshot: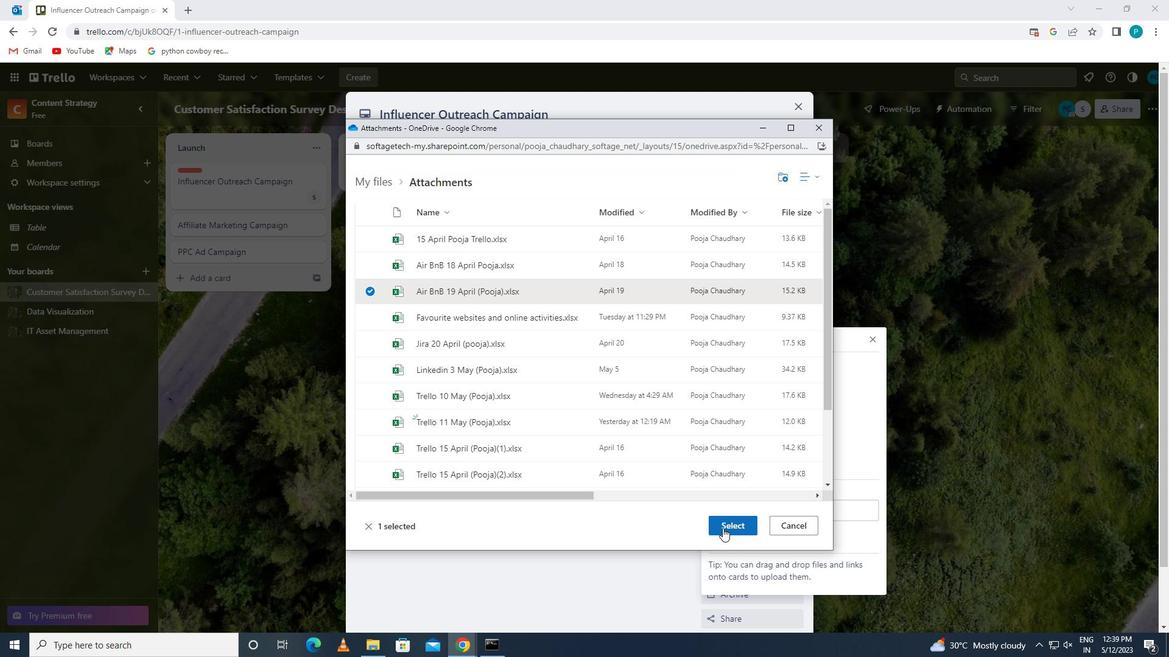 
Action: Mouse moved to (874, 337)
Screenshot: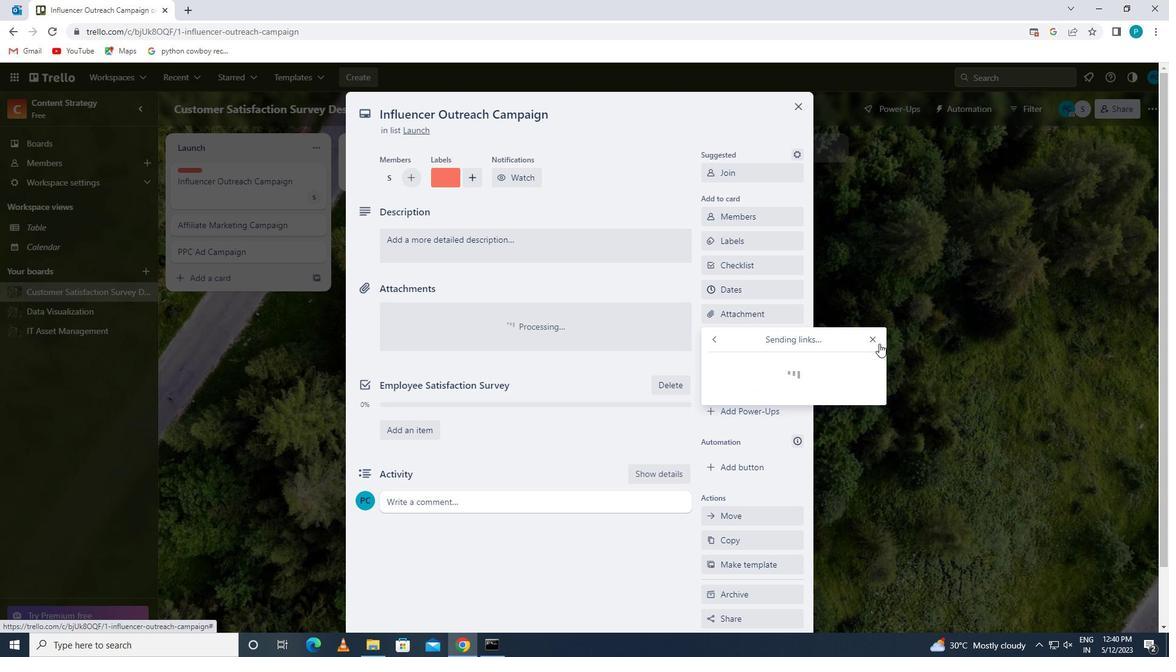 
Action: Mouse pressed left at (874, 337)
Screenshot: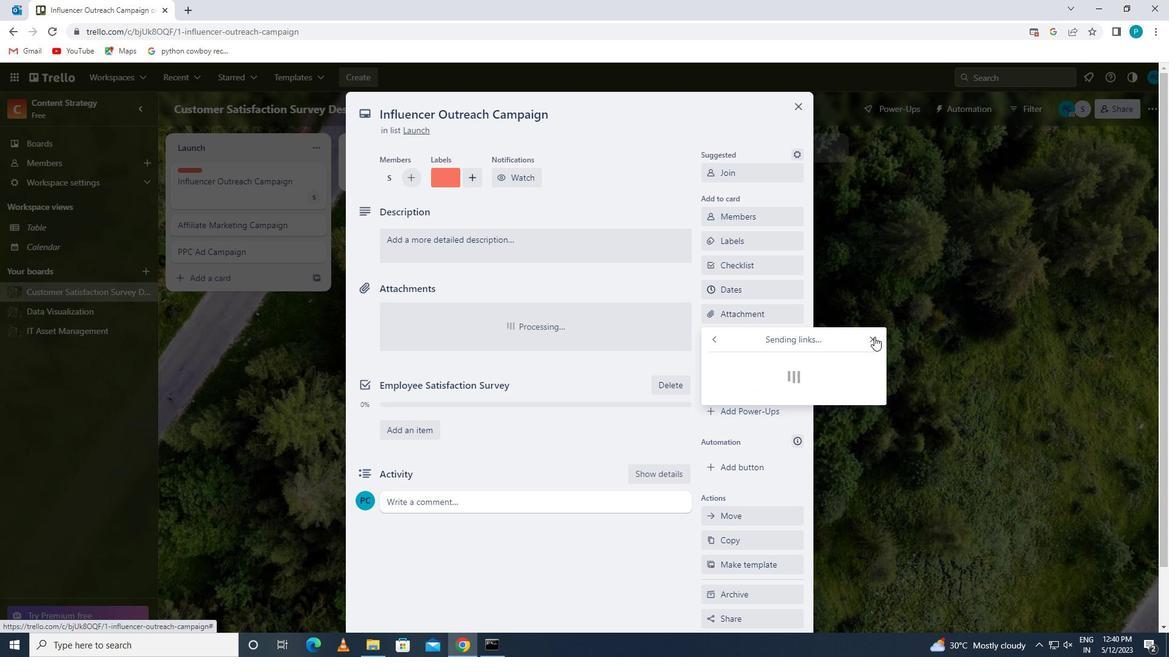 
Action: Mouse moved to (724, 341)
Screenshot: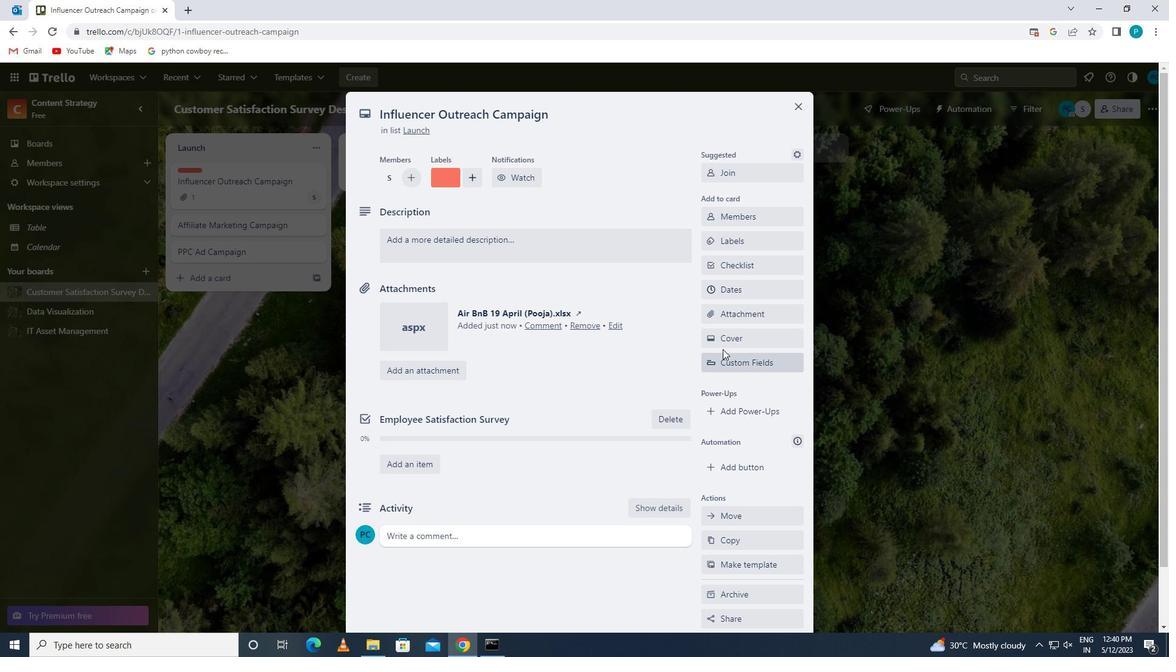 
Action: Mouse pressed left at (724, 341)
Screenshot: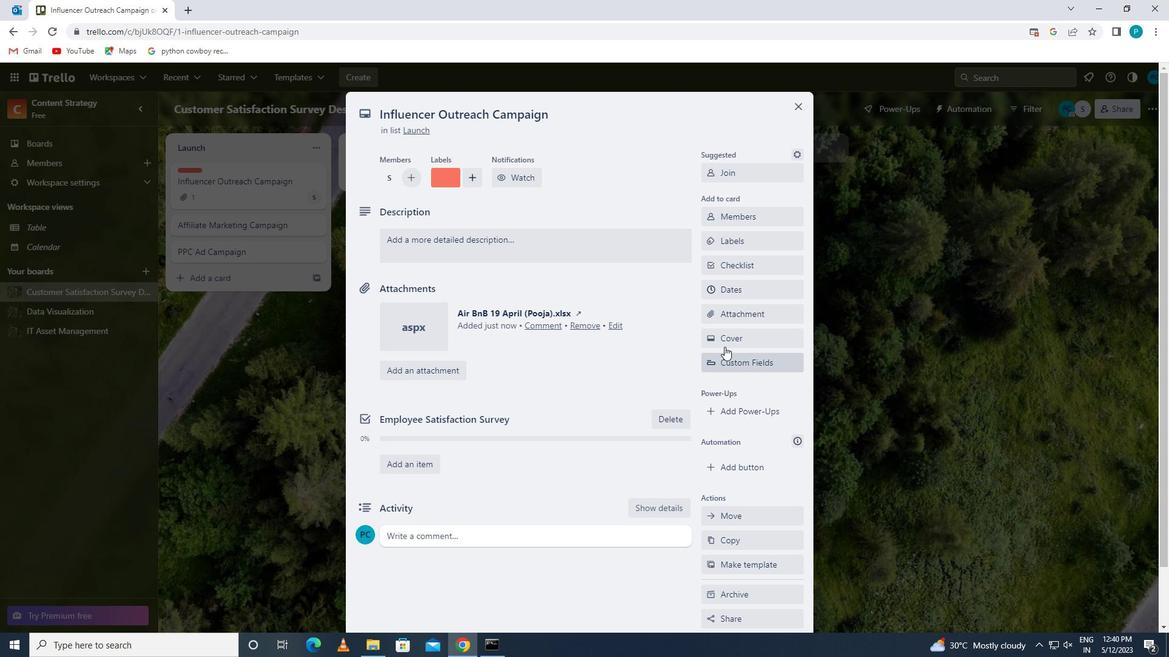 
Action: Mouse moved to (820, 397)
Screenshot: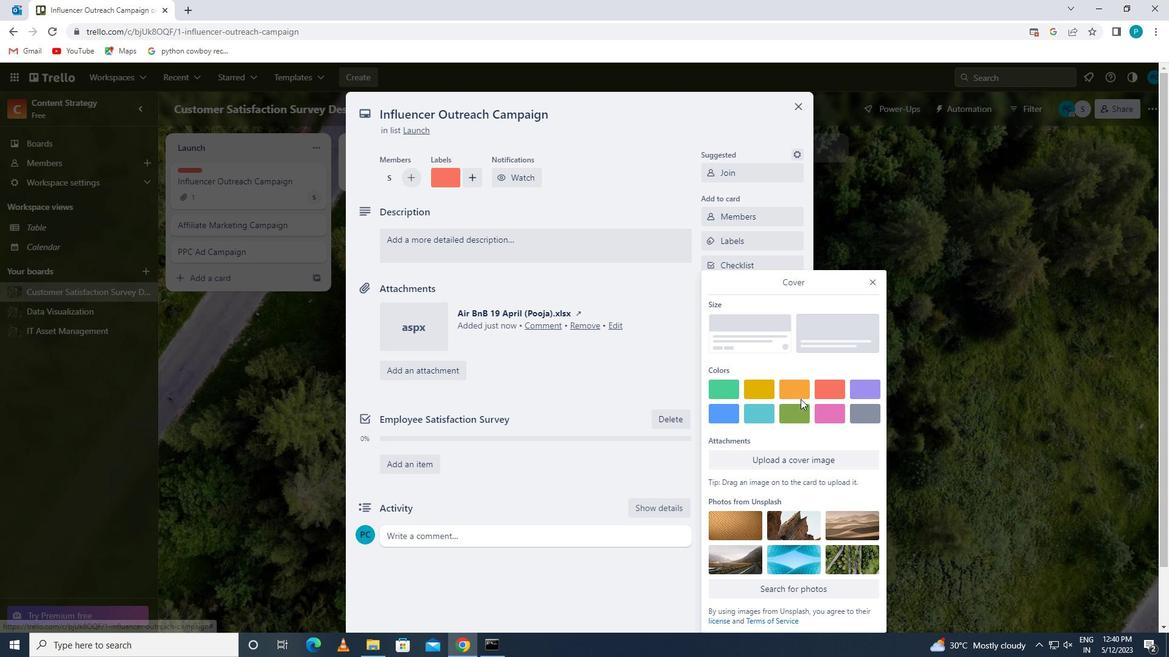 
Action: Mouse pressed left at (820, 397)
Screenshot: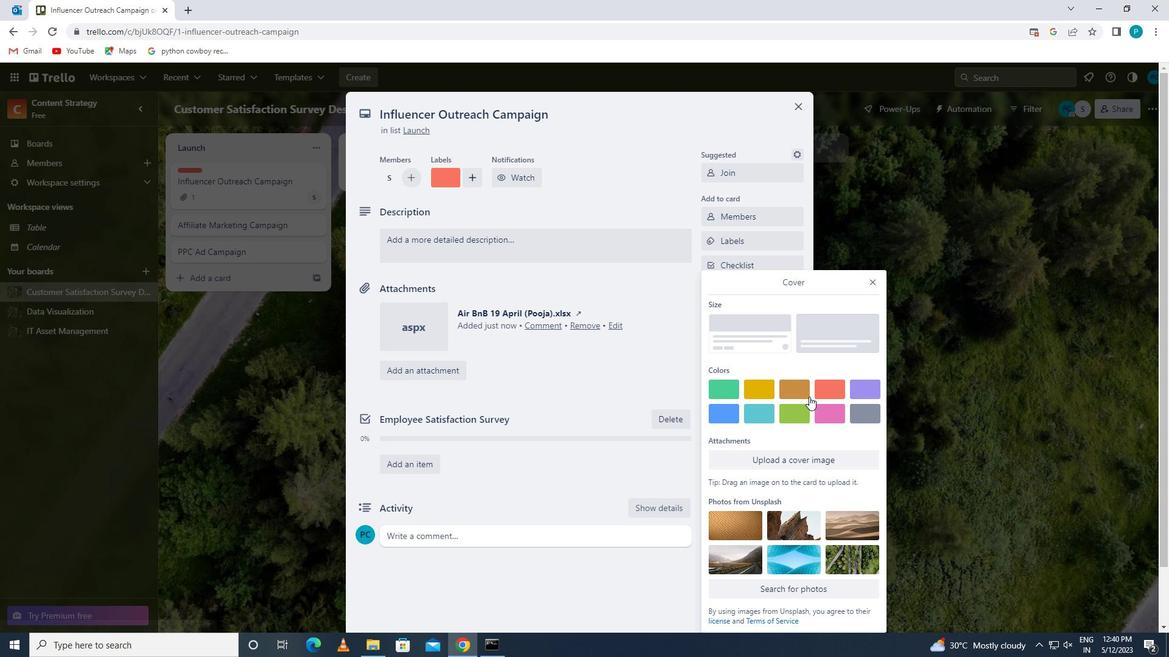 
Action: Mouse moved to (878, 257)
Screenshot: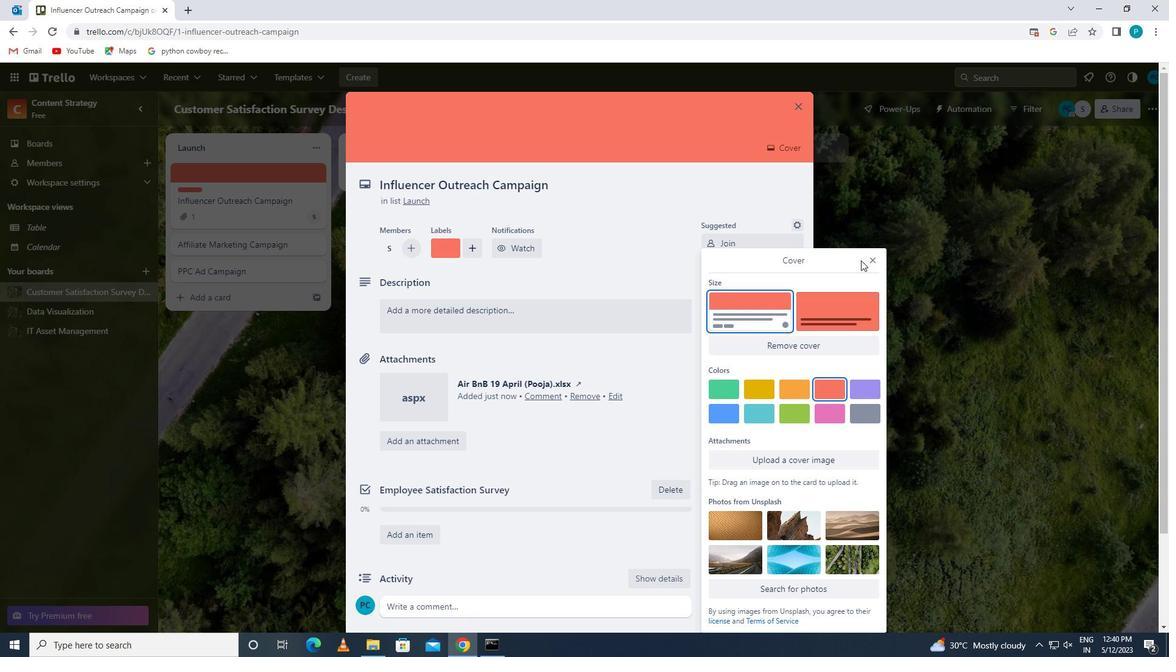 
Action: Mouse pressed left at (878, 257)
Screenshot: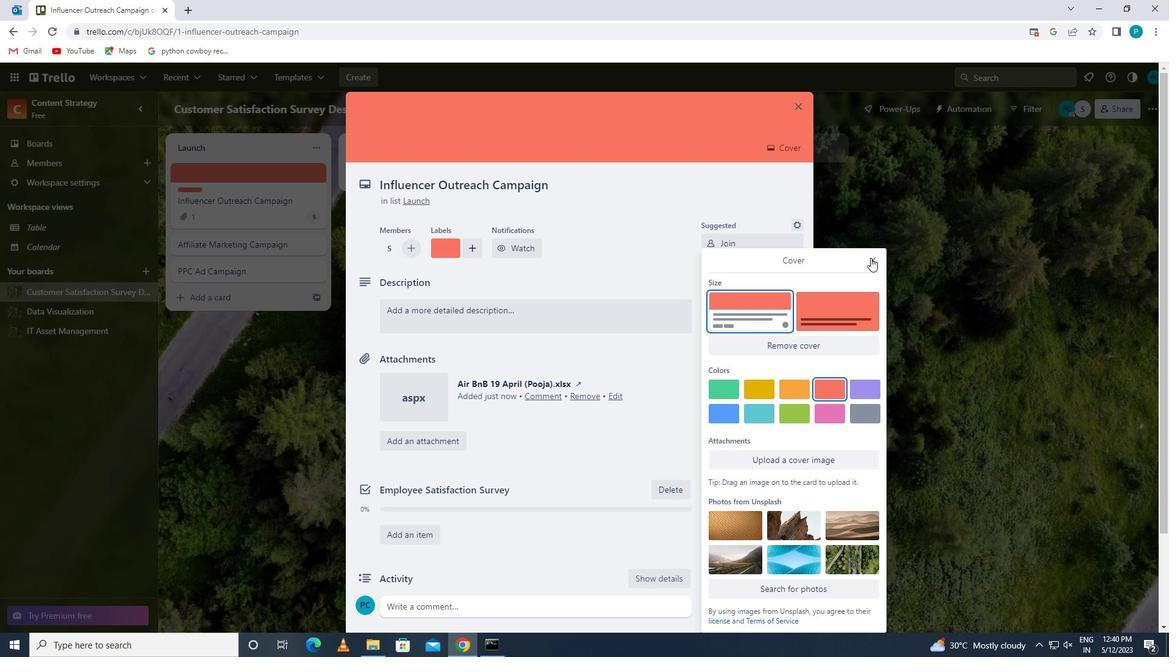 
Action: Mouse moved to (526, 315)
Screenshot: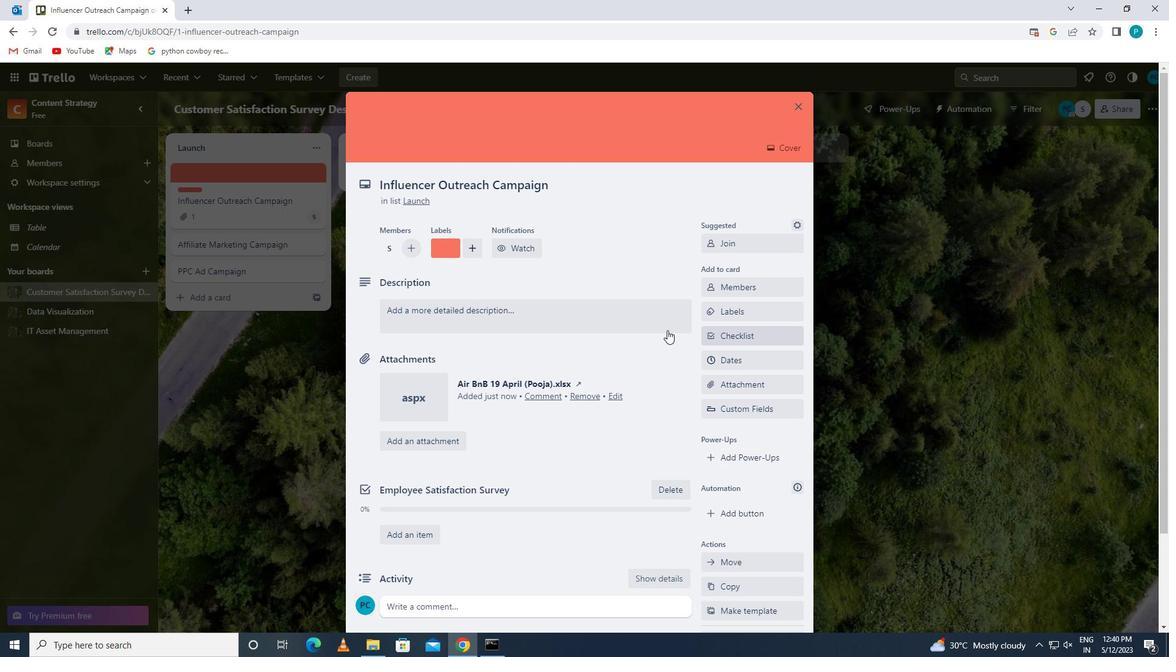 
Action: Mouse pressed left at (526, 315)
Screenshot: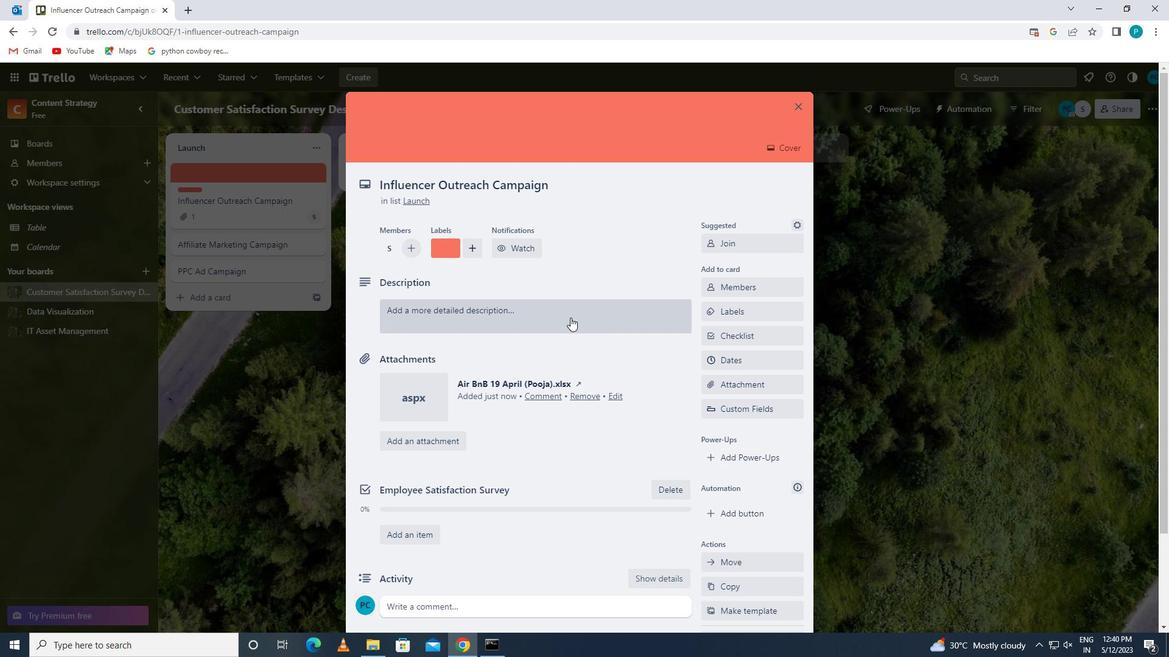
Action: Key pressed <Key.caps_lock>s<Key.caps_lock>eche<Key.backspace><Key.backspace><Key.backspace><Key.backspace>chedule<Key.space>team<Key.space>meeting<Key.space>to<Key.space>discuss<Key.space>project<Key.space>progress
Screenshot: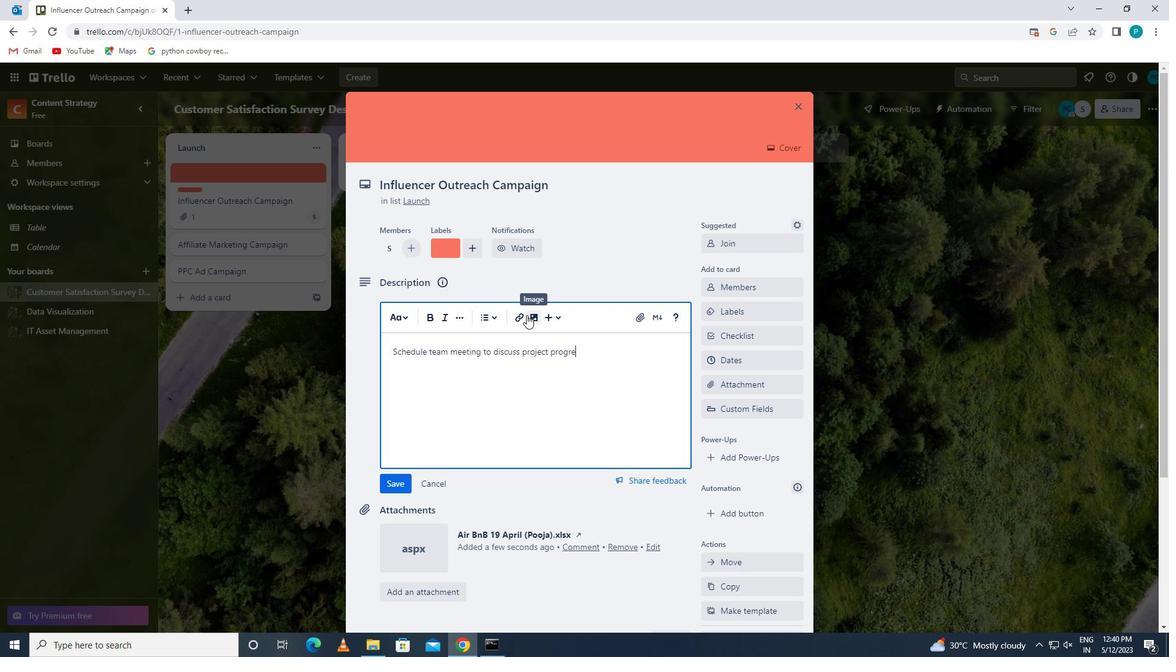 
Action: Mouse moved to (387, 478)
Screenshot: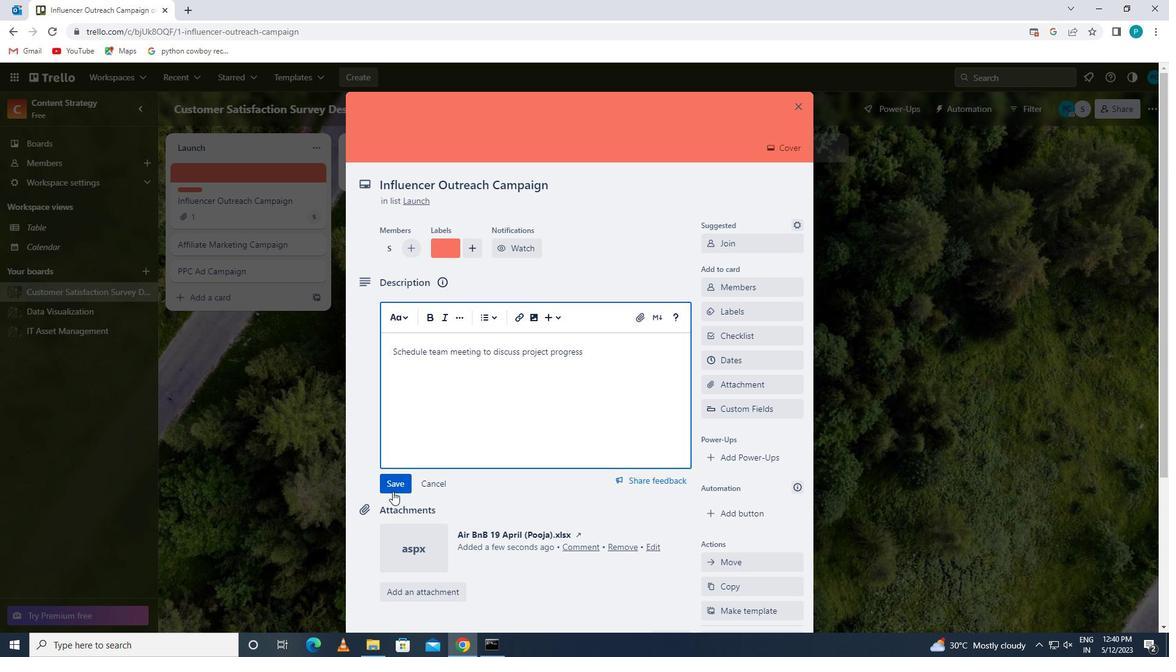 
Action: Mouse pressed left at (387, 478)
Screenshot: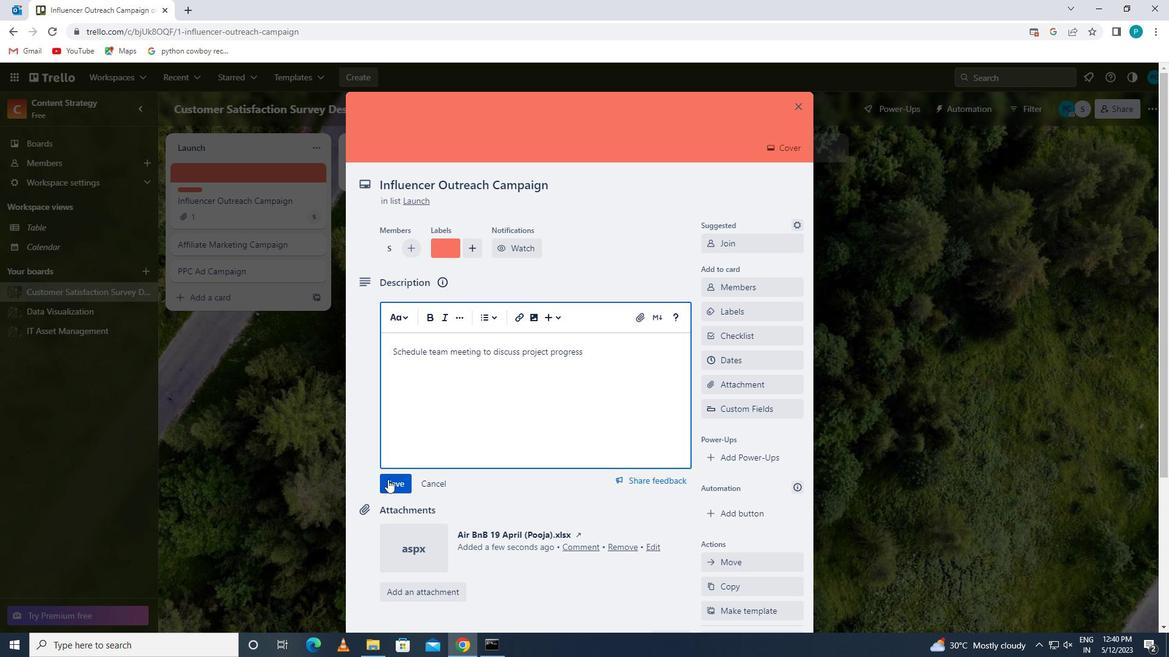 
Action: Mouse moved to (406, 482)
Screenshot: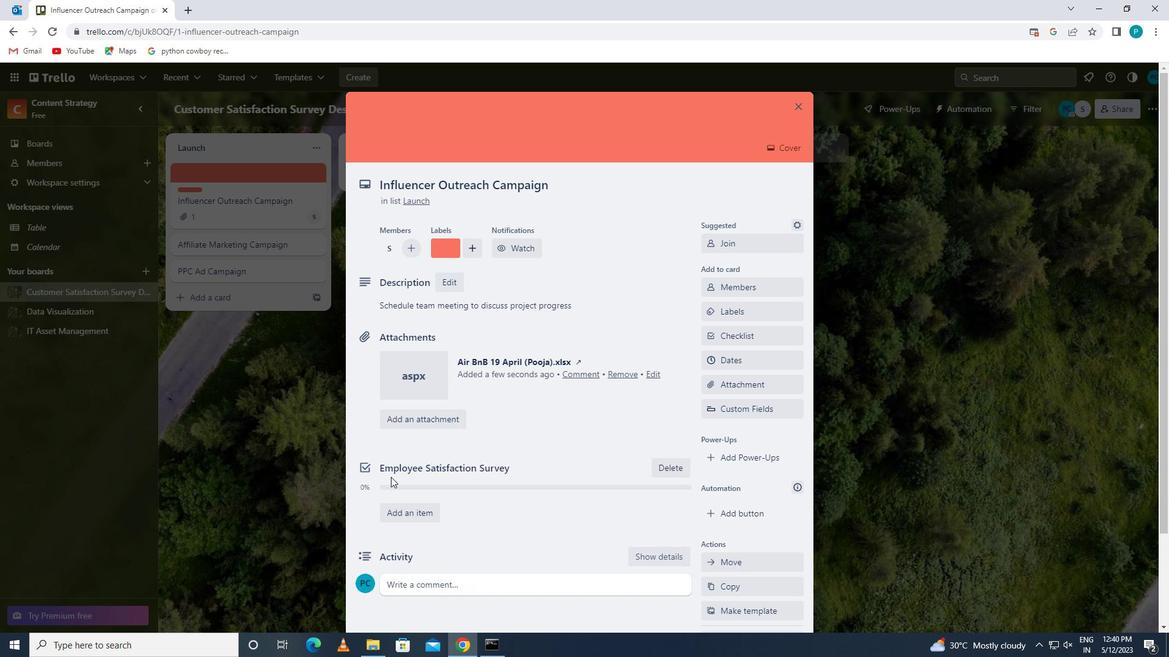 
Action: Mouse scrolled (406, 481) with delta (0, 0)
Screenshot: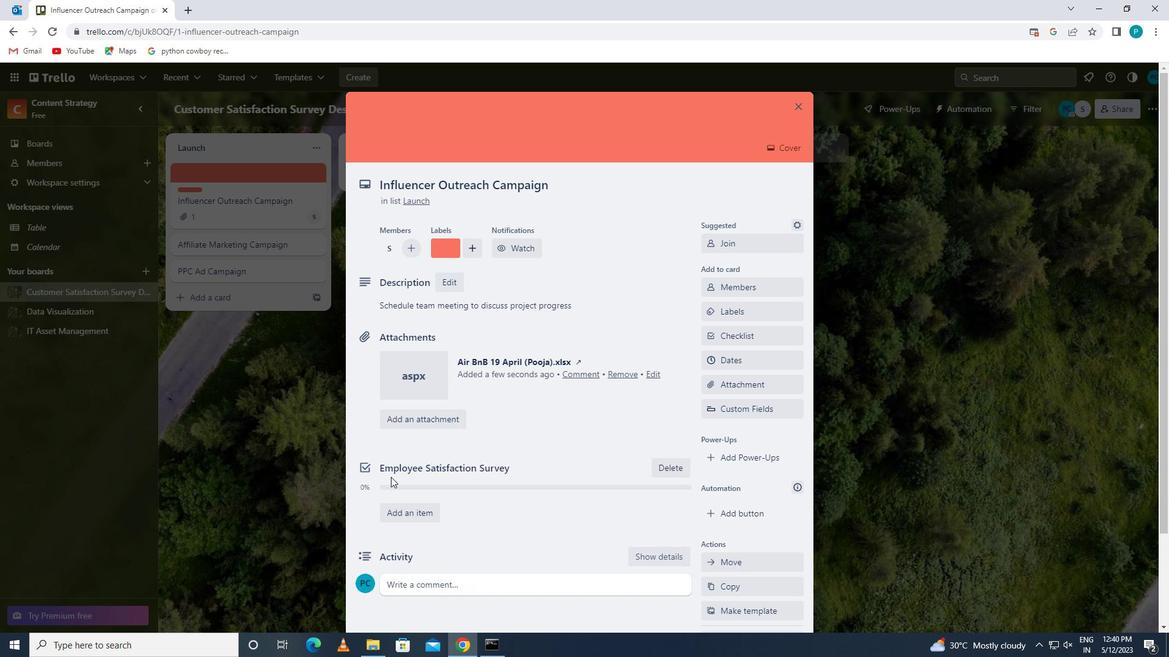 
Action: Mouse scrolled (406, 481) with delta (0, 0)
Screenshot: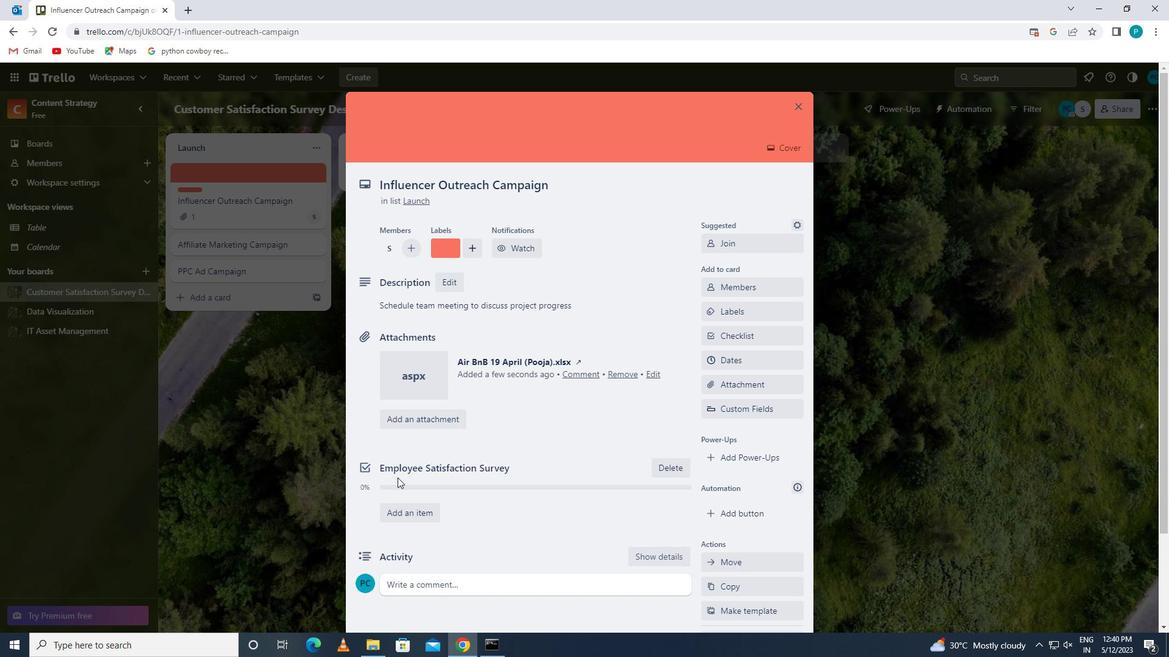 
Action: Mouse scrolled (406, 481) with delta (0, 0)
Screenshot: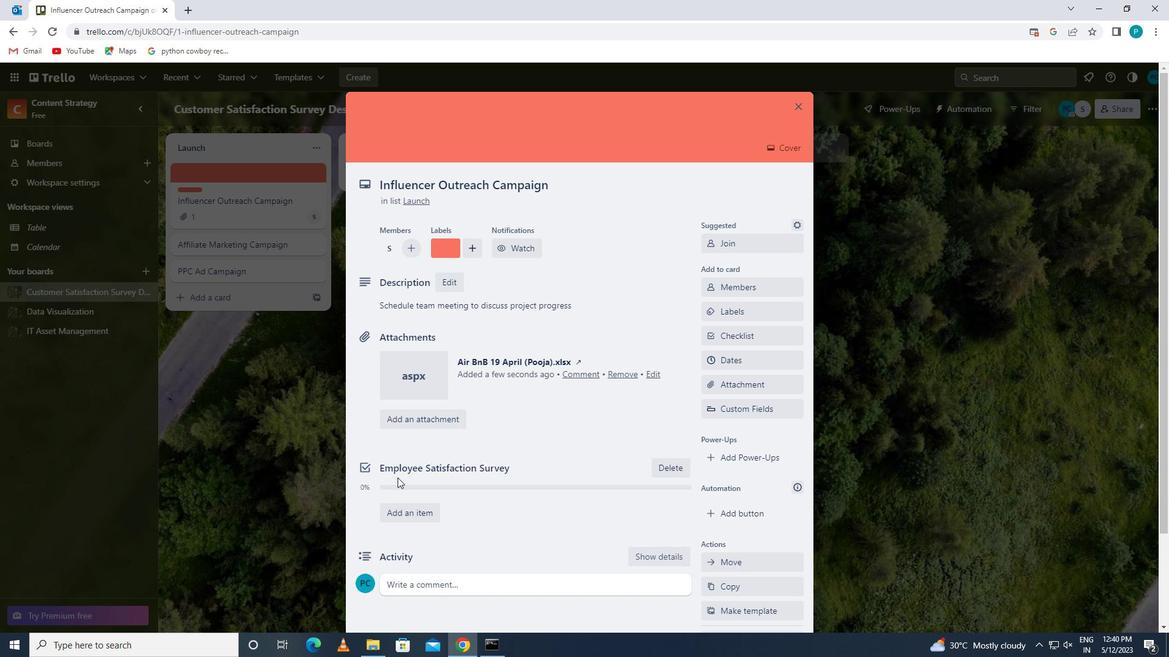 
Action: Mouse moved to (407, 483)
Screenshot: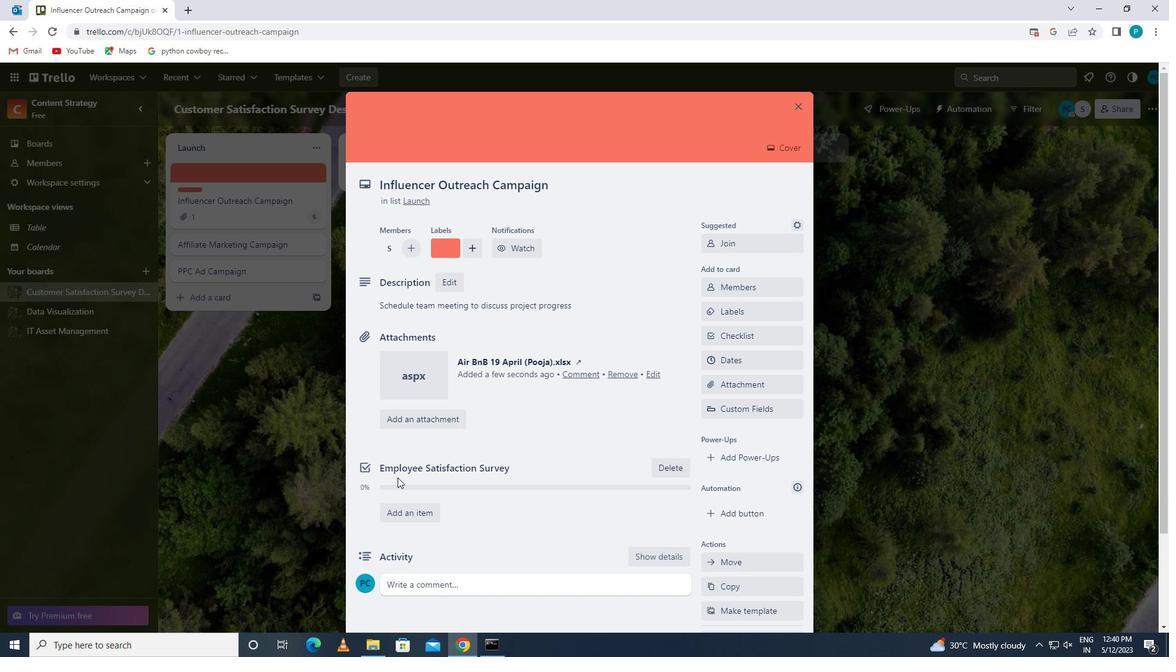 
Action: Mouse scrolled (407, 482) with delta (0, 0)
Screenshot: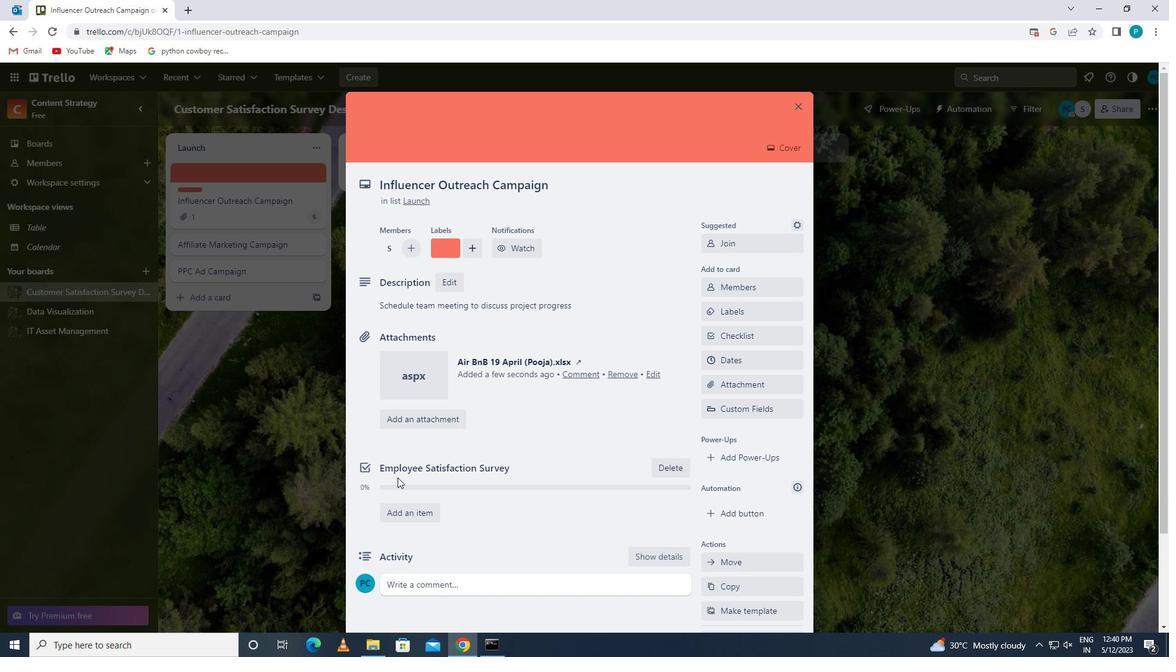 
Action: Mouse moved to (417, 478)
Screenshot: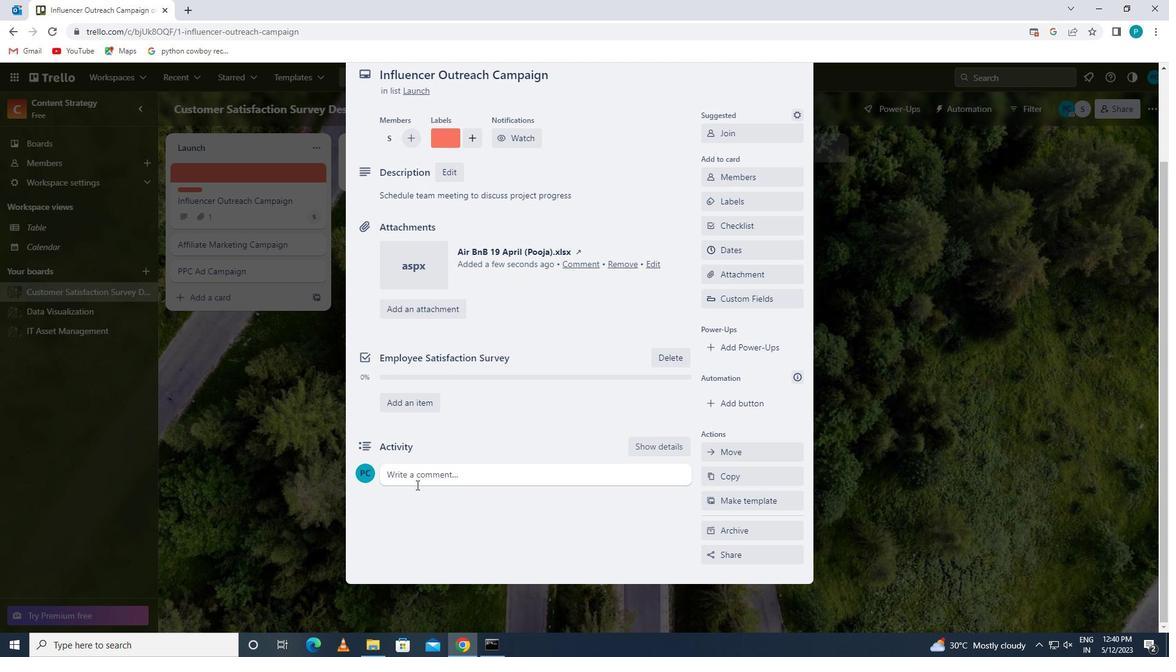 
Action: Mouse pressed left at (417, 478)
Screenshot: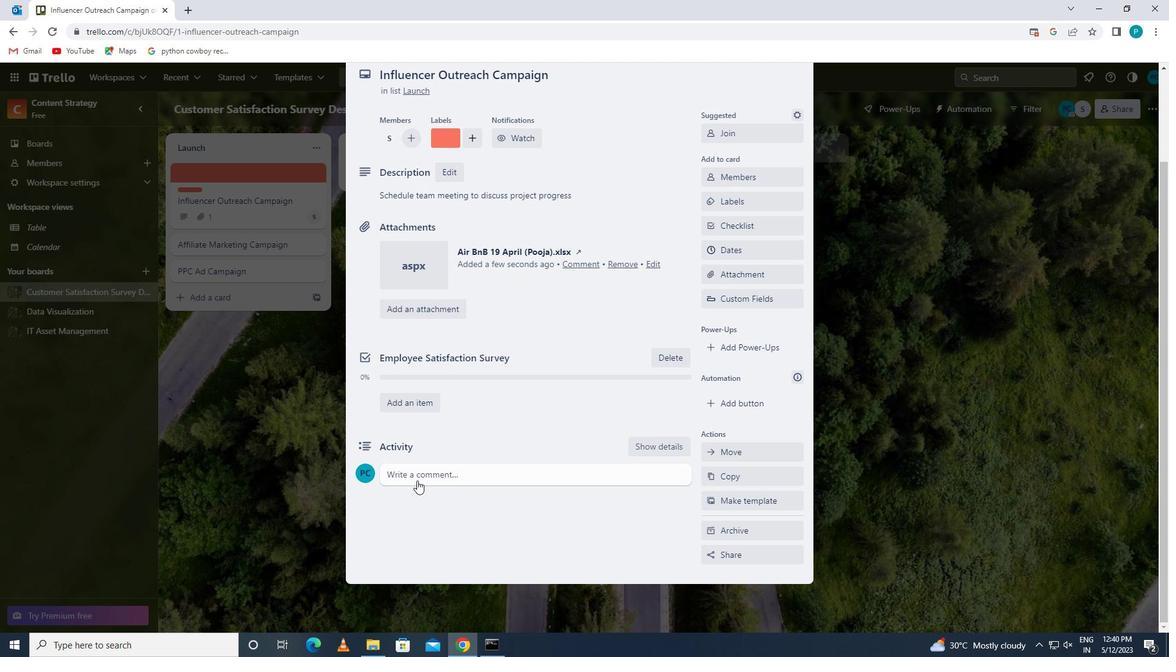 
Action: Key pressed <Key.caps_lock>w<Key.caps_lock>e<Key.space><Key.caps_lock>s<Key.backspace><Key.caps_lock>should<Key.space>approach<Key.space>this<Key.space>we<Key.backspace><Key.backspace>tasl<Key.backspace>k<Key.space>with<Key.space>a<Key.space>sense<Key.space>of<Key.space>experimentation<Key.space>and<Key.space>exploration,willing<Key.space>to<Key.space>try<Key.space>new<Key.space>things<Key.space>and<Key.space>take<Key.space>risks
Screenshot: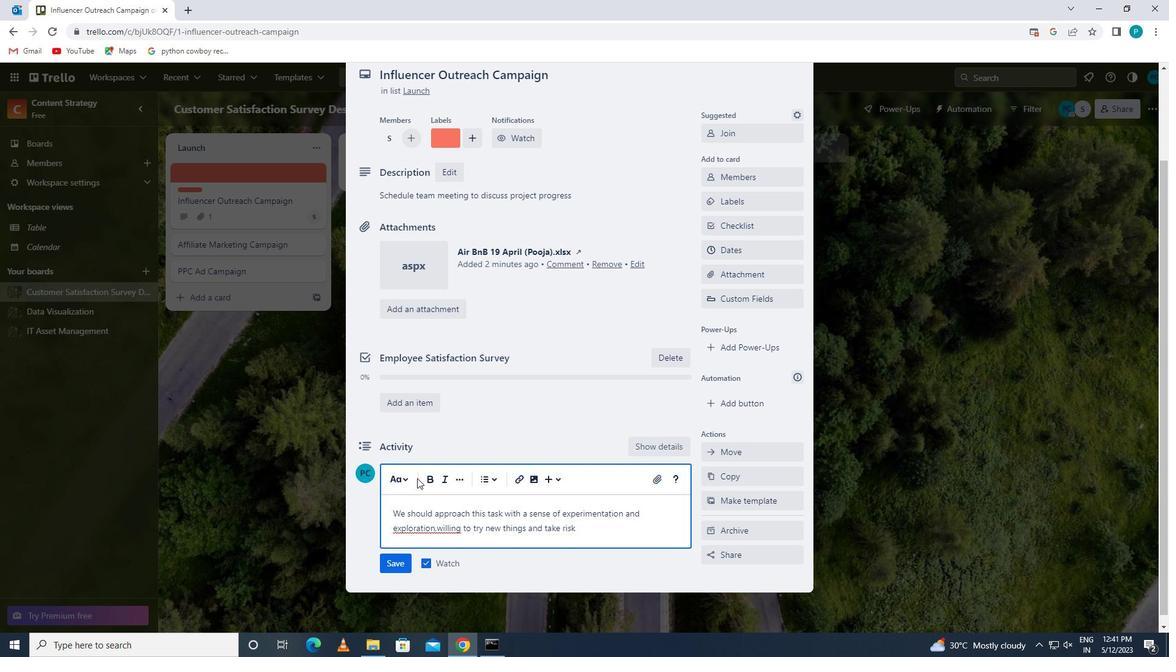 
Action: Mouse moved to (405, 562)
Screenshot: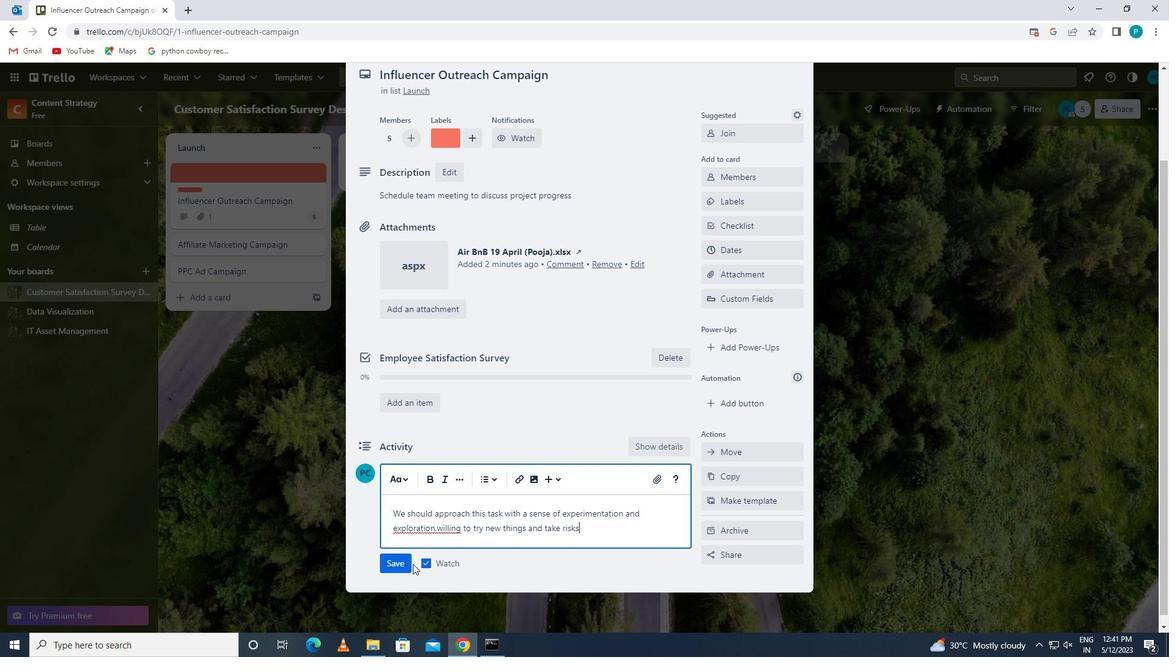 
Action: Mouse pressed left at (405, 562)
Screenshot: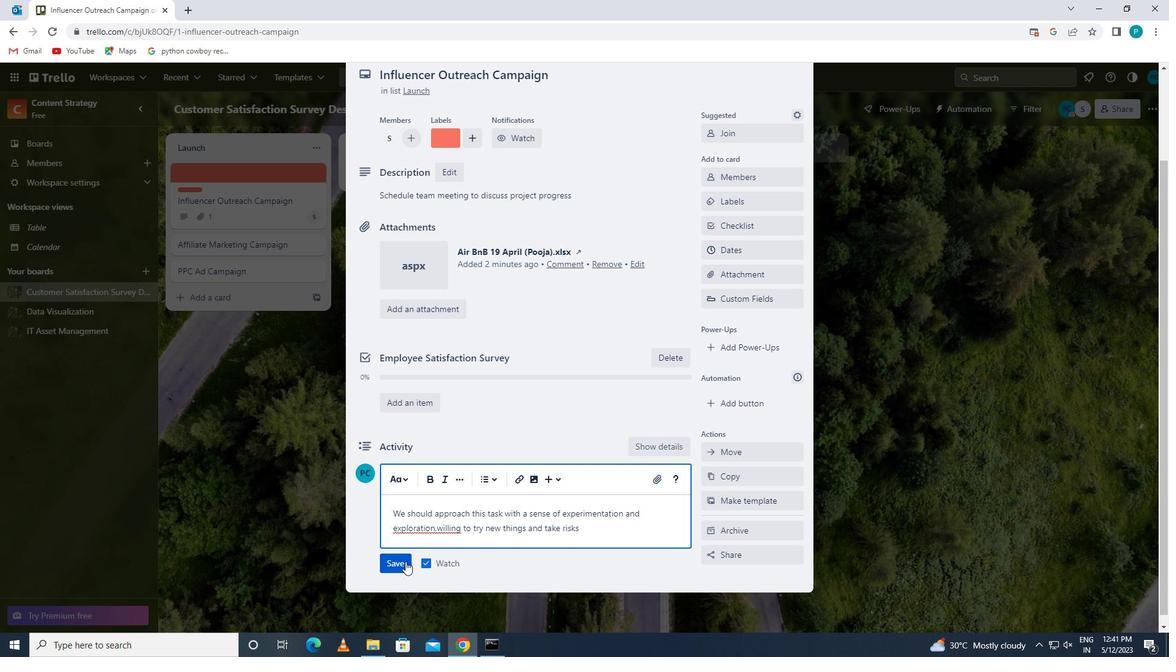 
Action: Mouse moved to (719, 258)
Screenshot: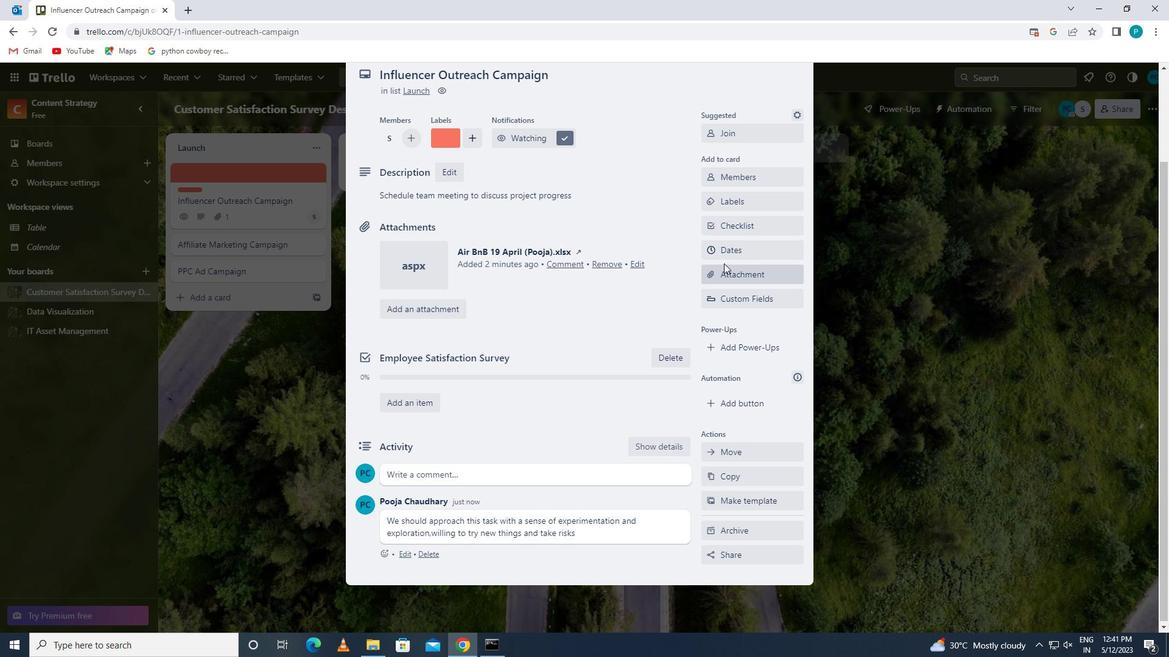
Action: Mouse pressed left at (719, 258)
Screenshot: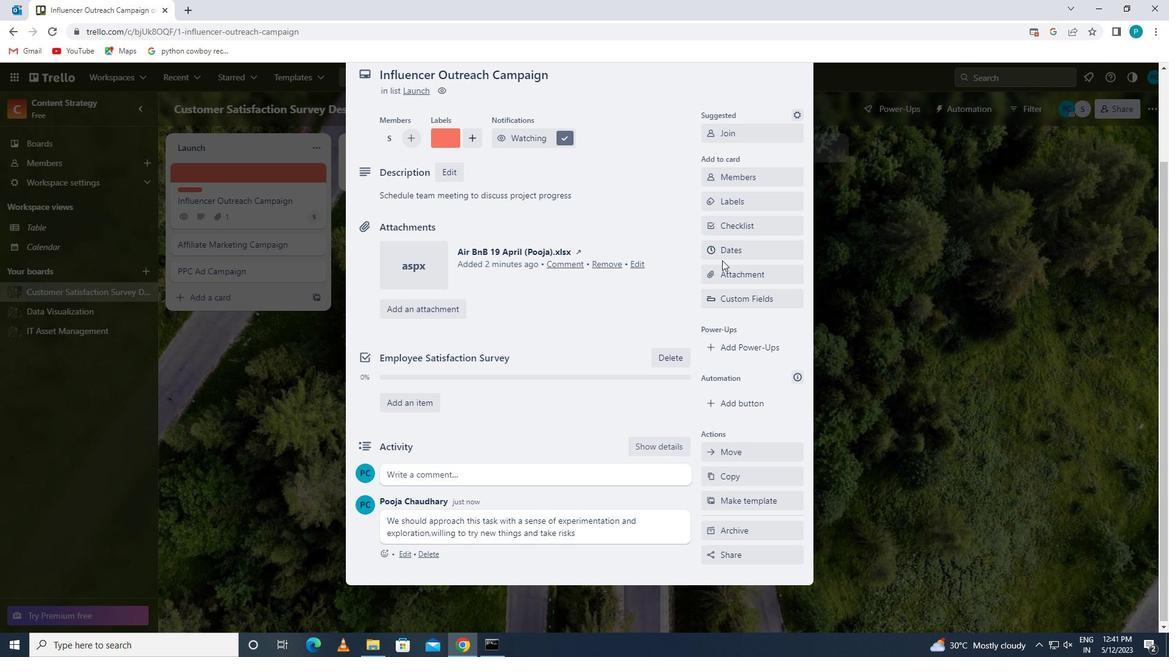 
Action: Mouse moved to (712, 327)
Screenshot: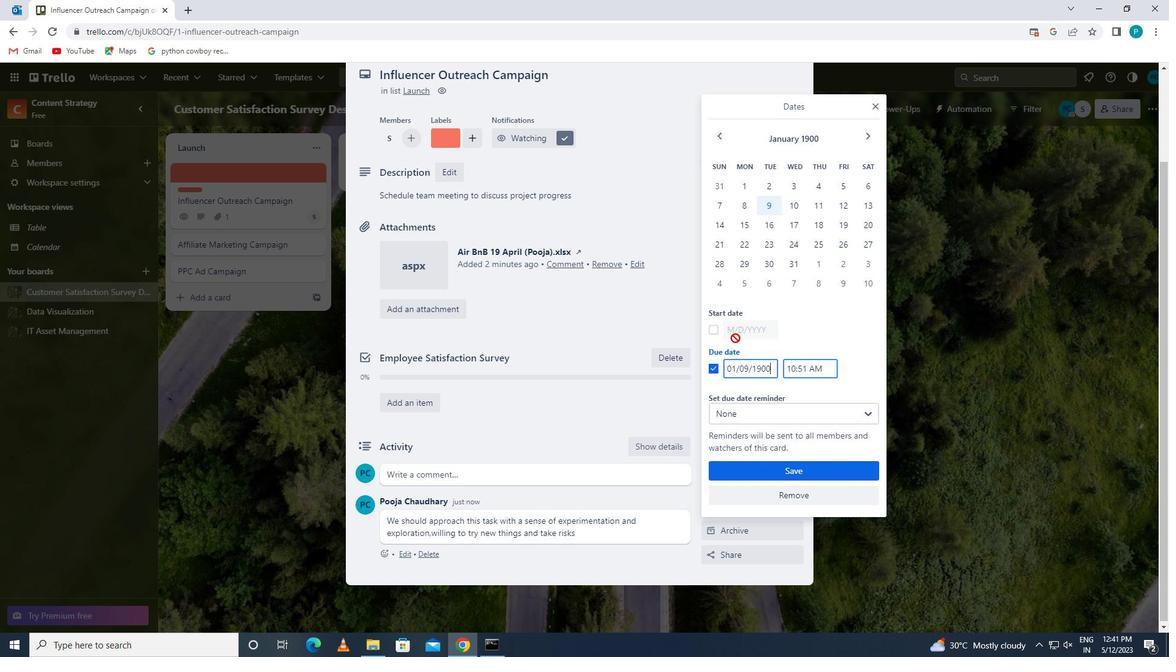 
Action: Mouse pressed left at (712, 327)
Screenshot: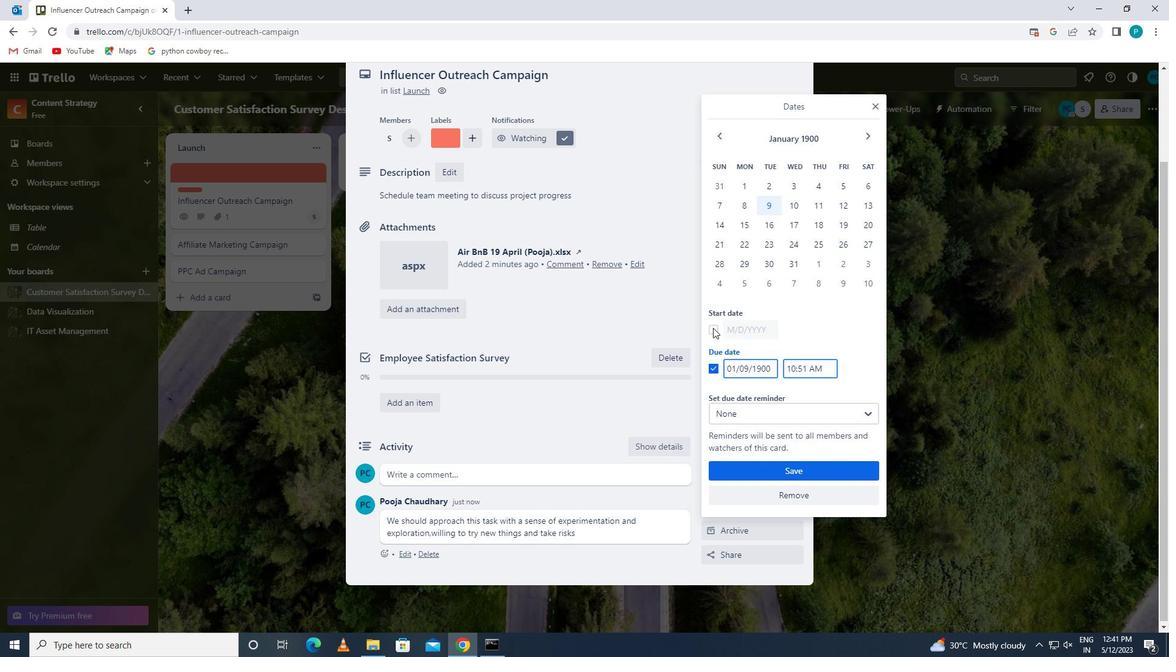 
Action: Mouse moved to (746, 328)
Screenshot: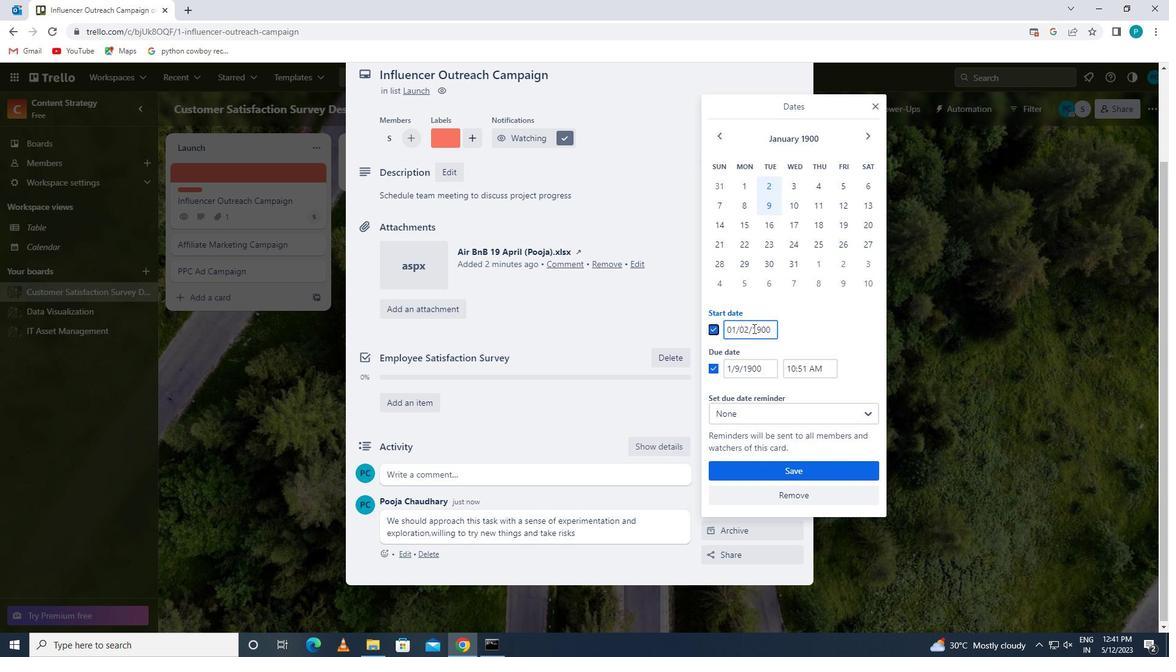 
Action: Mouse pressed left at (746, 328)
Screenshot: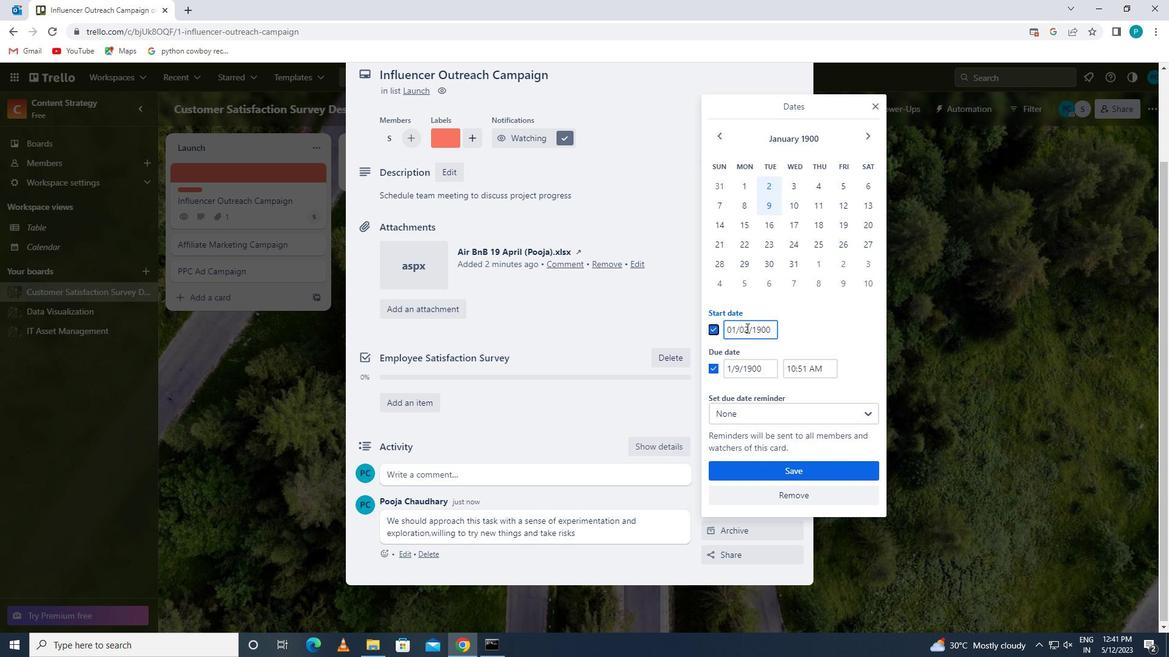 
Action: Mouse moved to (755, 323)
Screenshot: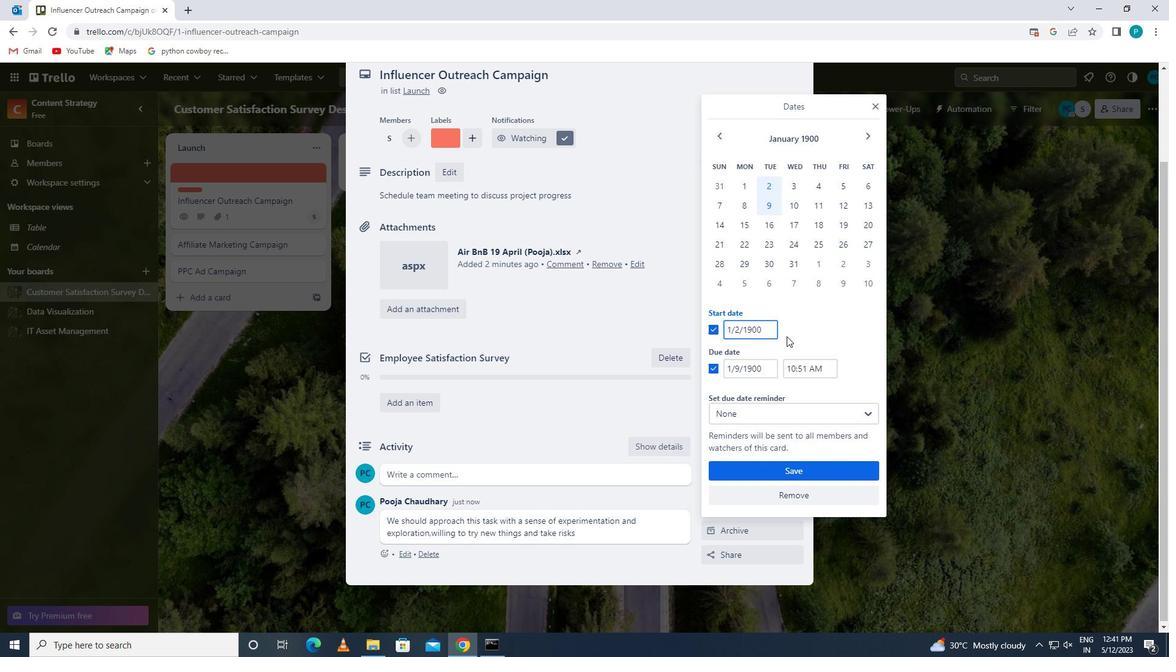 
Action: Mouse pressed left at (755, 323)
Screenshot: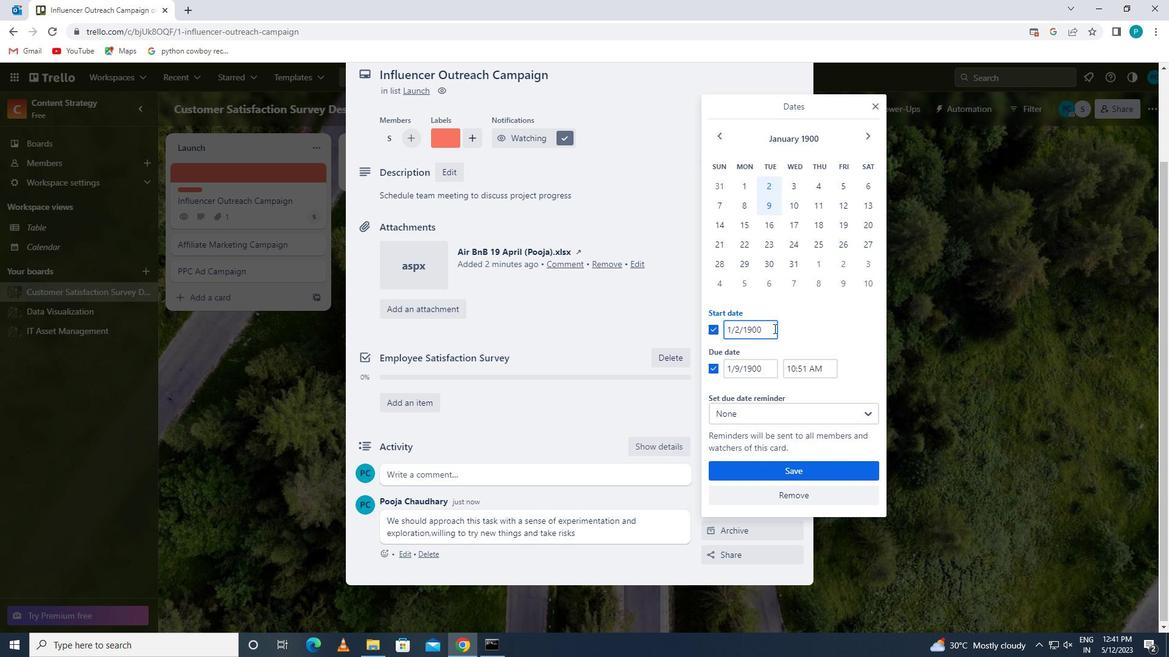 
Action: Mouse moved to (764, 327)
Screenshot: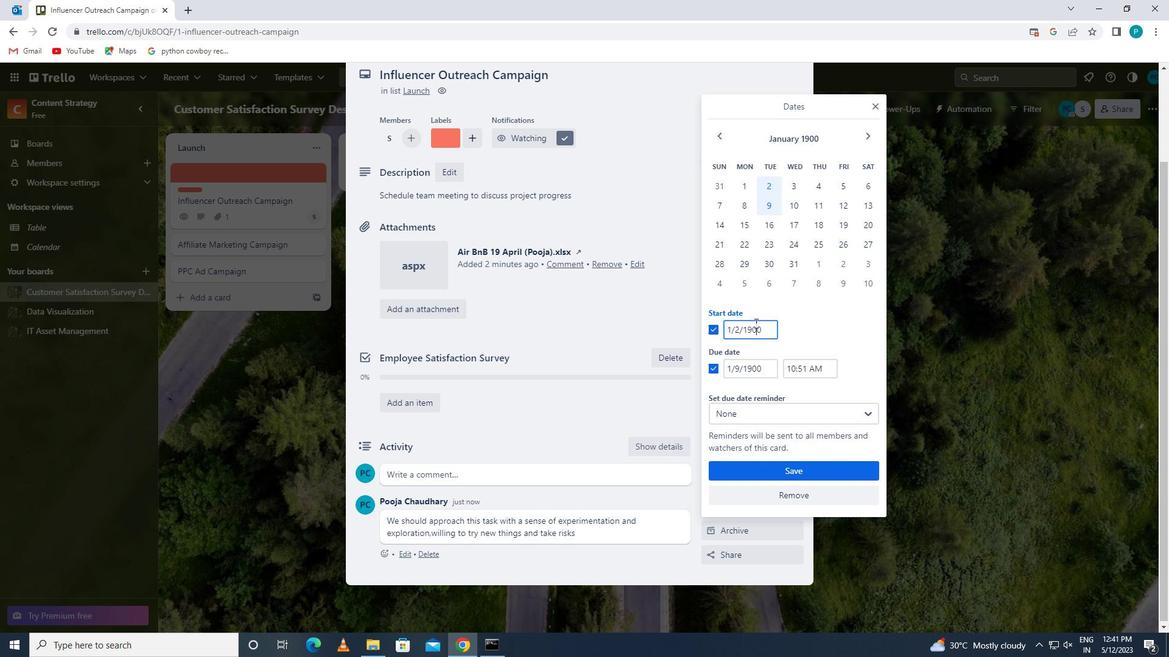 
Action: Mouse pressed left at (764, 327)
Screenshot: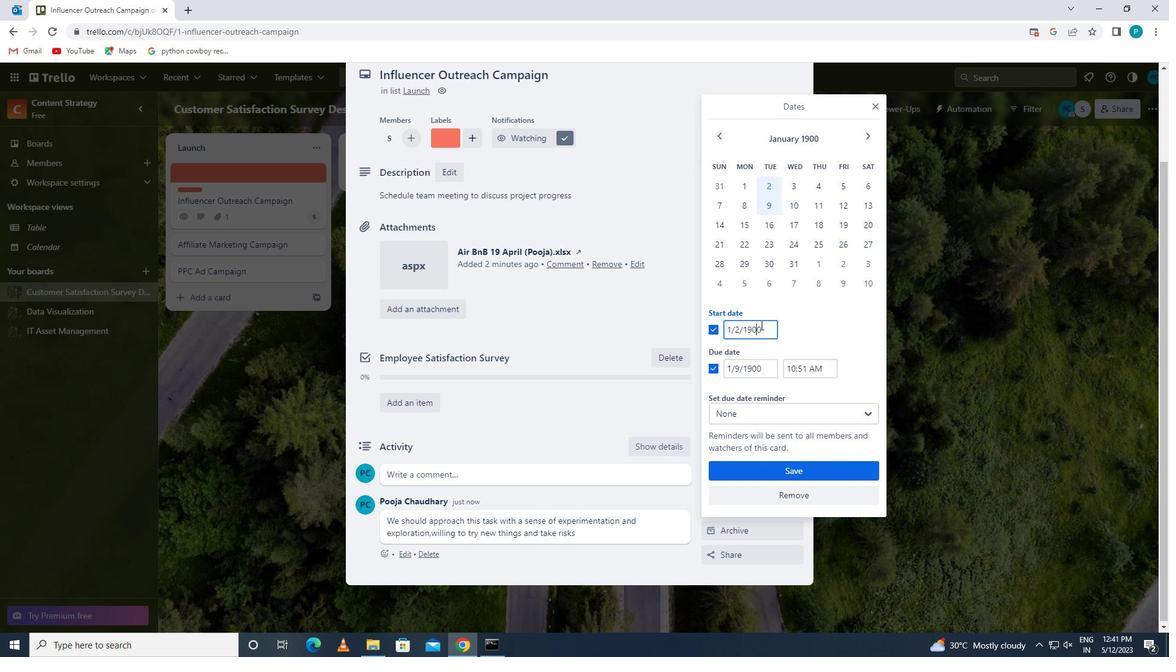 
Action: Mouse moved to (710, 330)
Screenshot: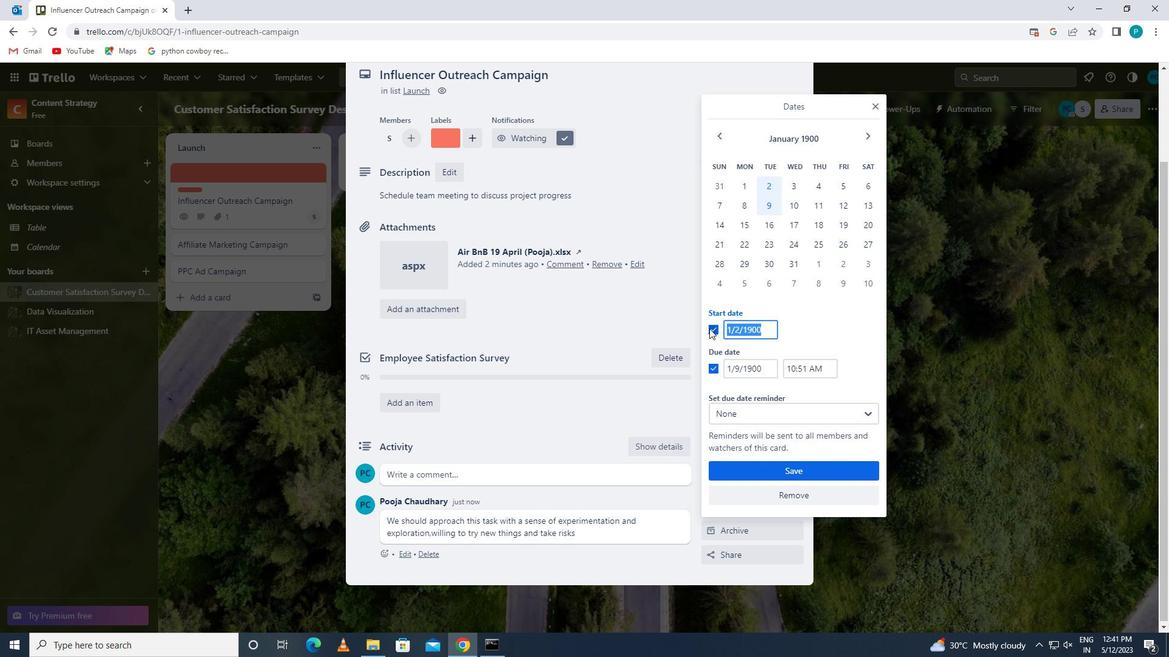 
Action: Key pressed <Key.backspace>1/3/1900
Screenshot: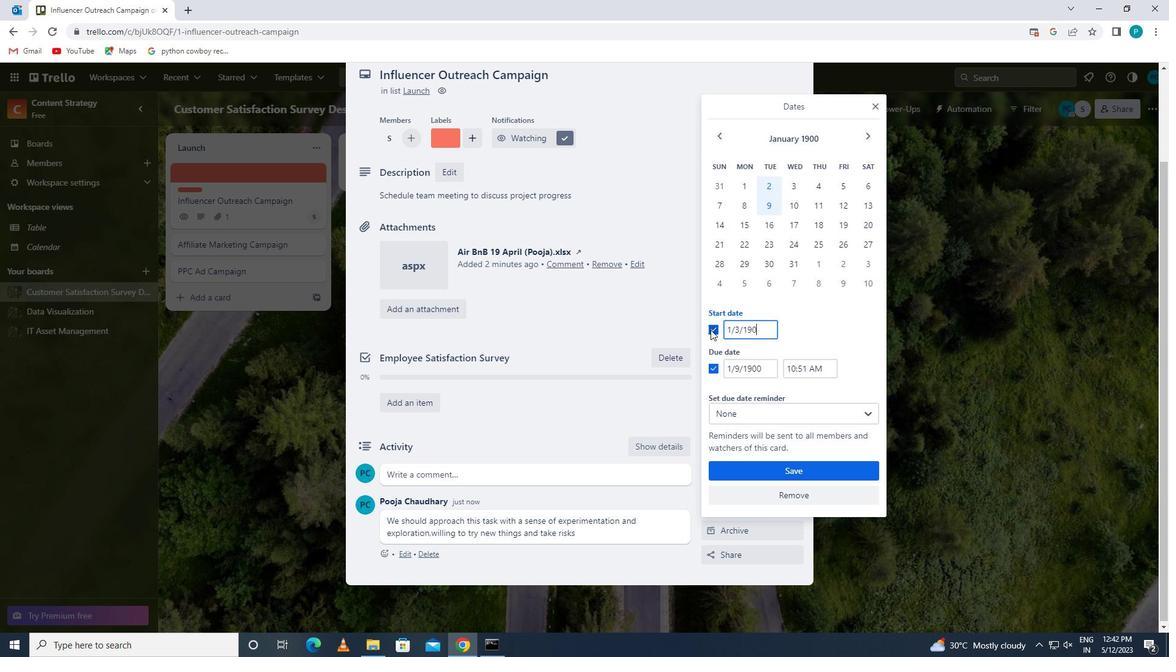 
Action: Mouse moved to (772, 370)
Screenshot: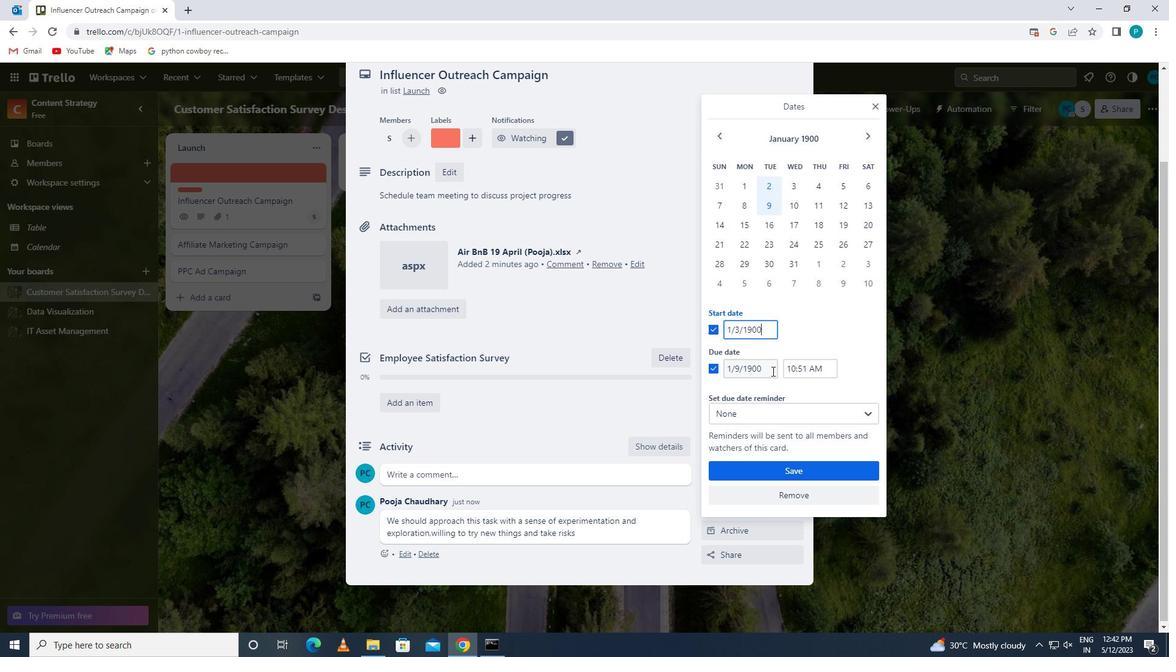 
Action: Mouse pressed left at (772, 370)
Screenshot: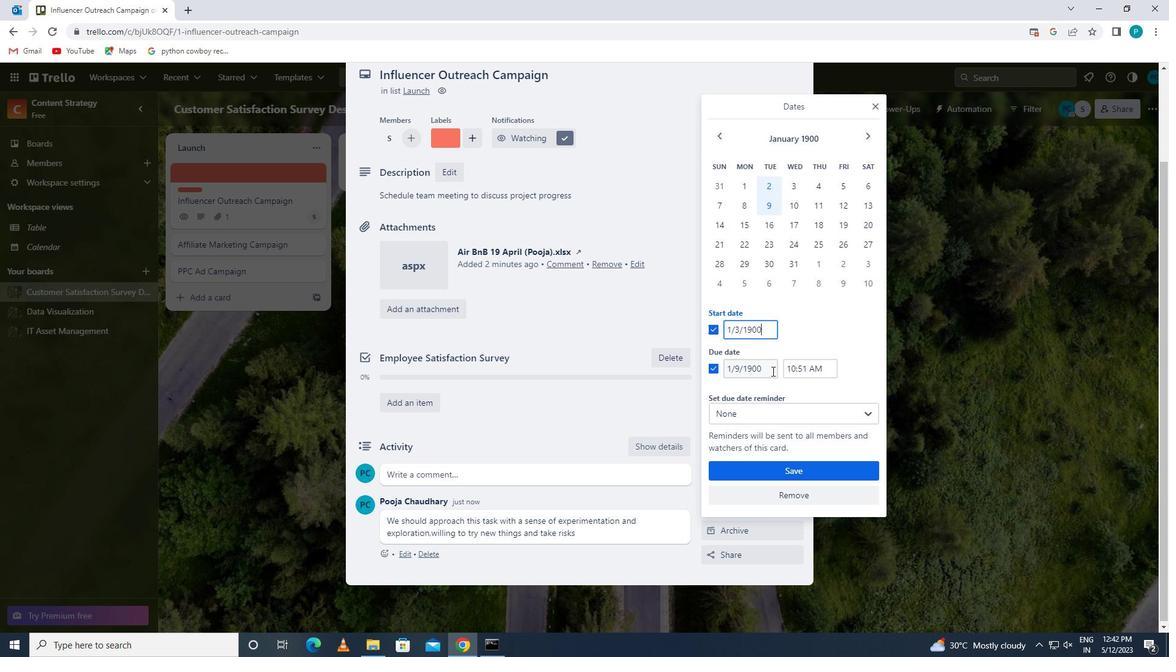 
Action: Mouse moved to (725, 369)
Screenshot: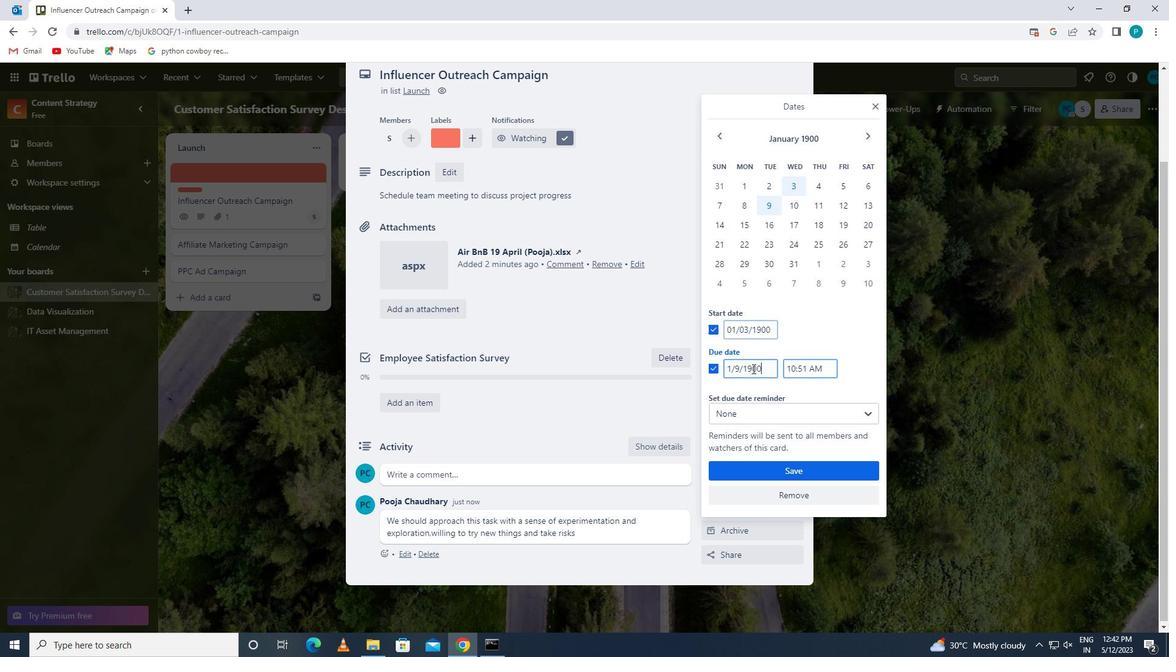
Action: Key pressed 1/10/1900
Screenshot: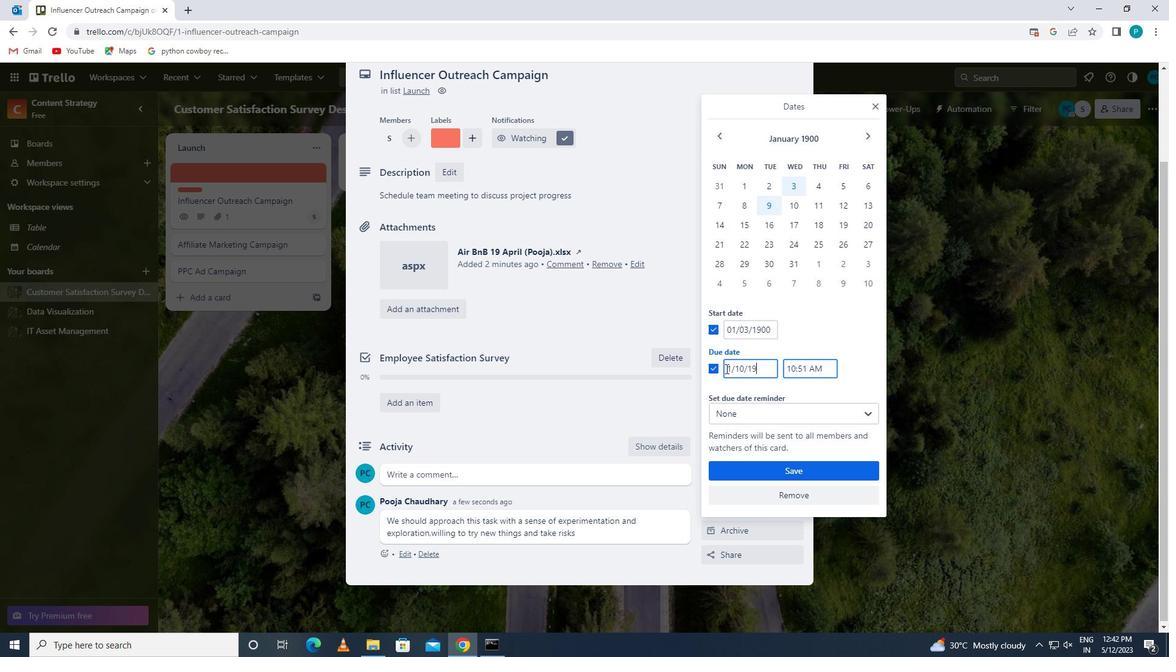 
Action: Mouse moved to (762, 470)
Screenshot: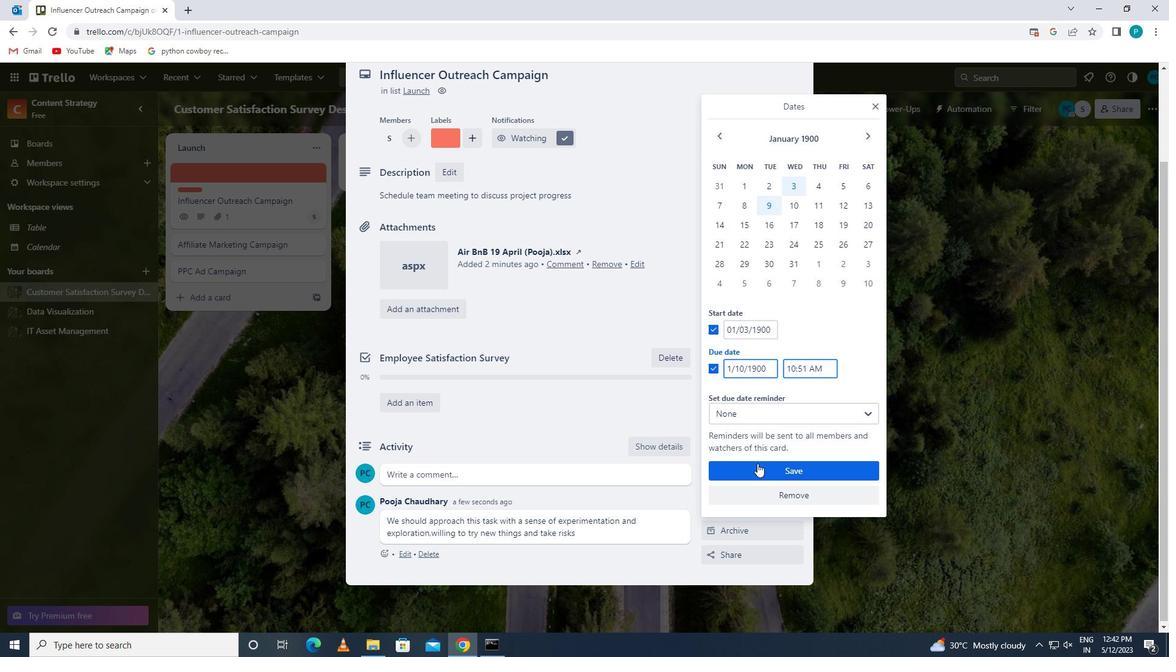 
Action: Mouse pressed left at (762, 470)
Screenshot: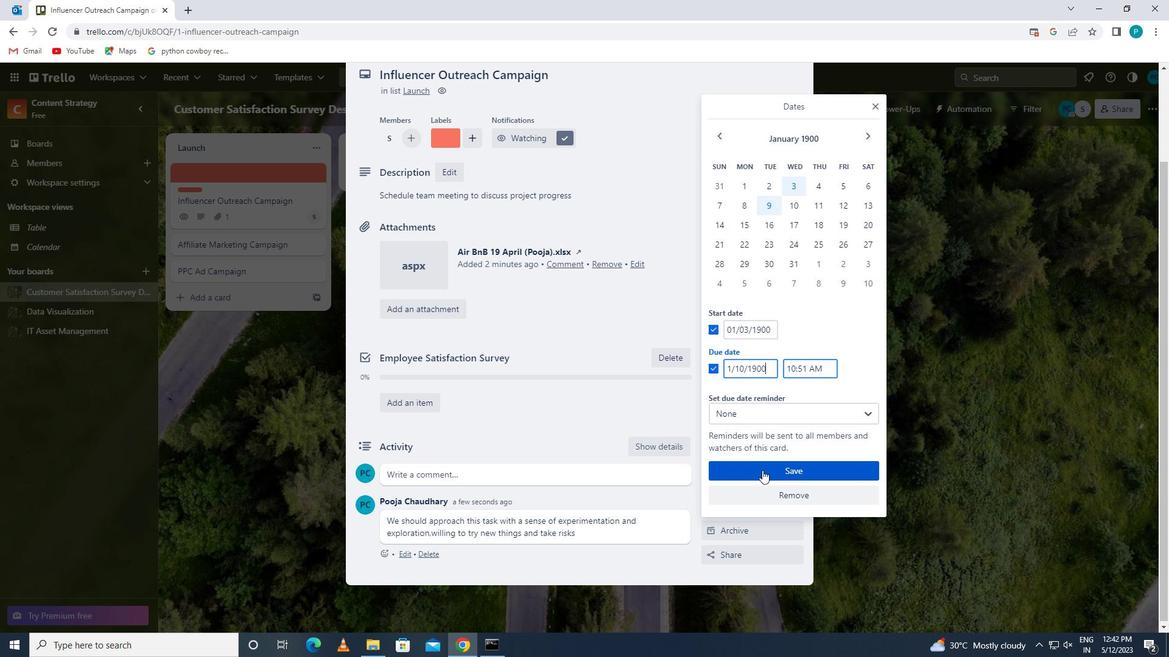 
Action: Mouse scrolled (762, 471) with delta (0, 0)
Screenshot: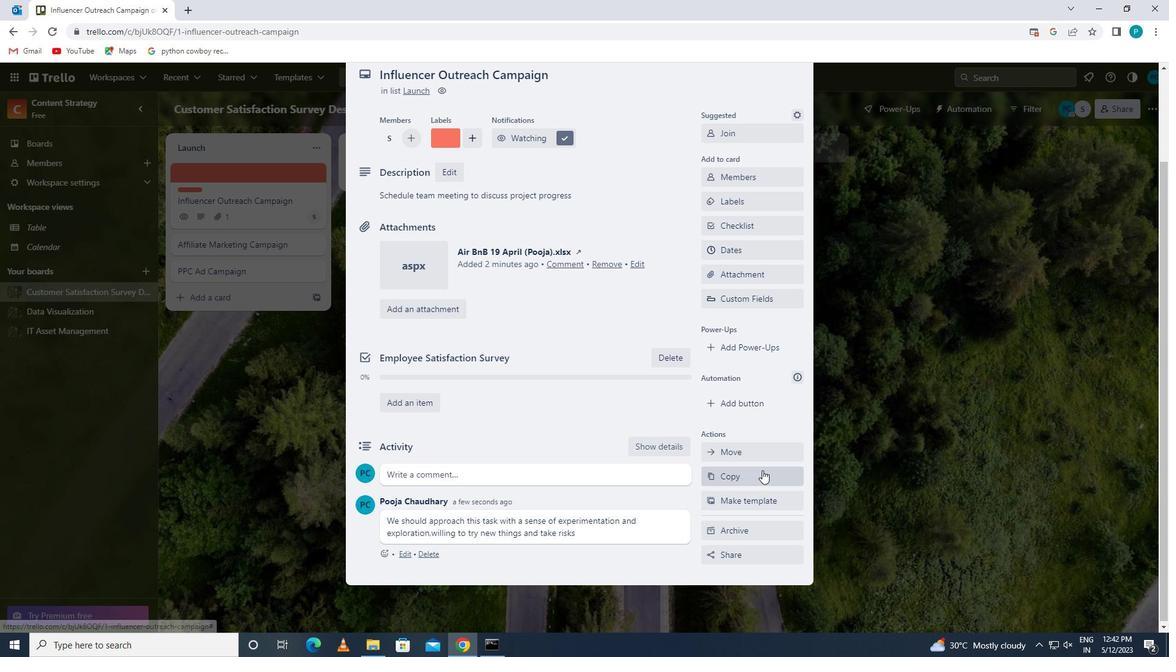 
Action: Mouse scrolled (762, 471) with delta (0, 0)
Screenshot: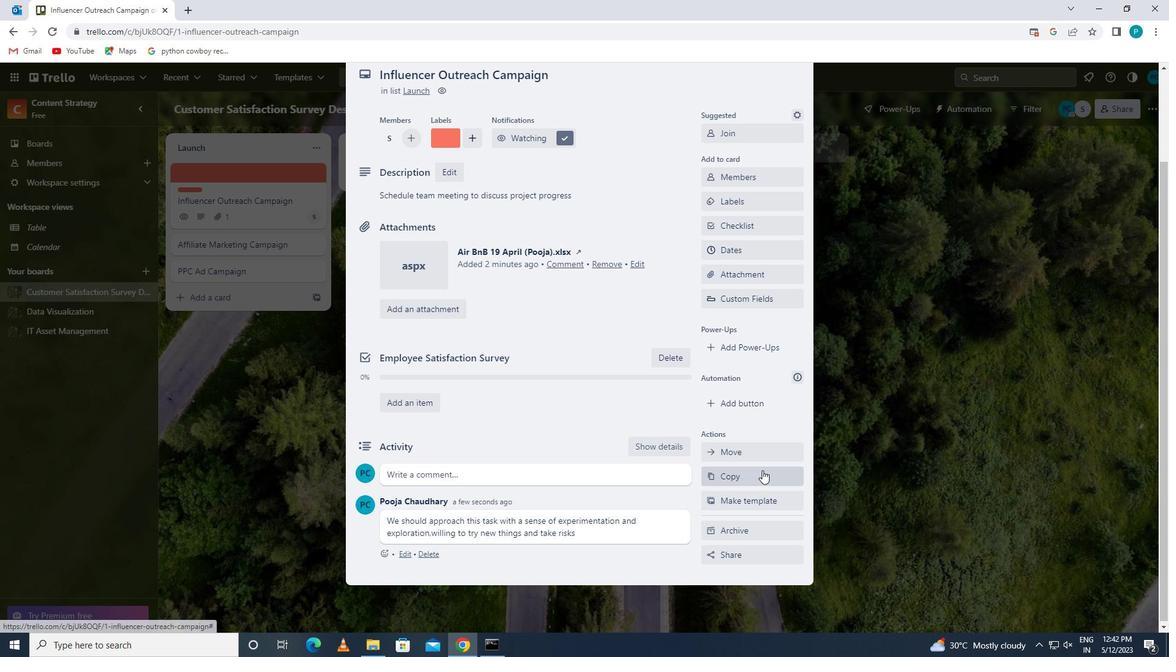 
Action: Mouse scrolled (762, 471) with delta (0, 0)
Screenshot: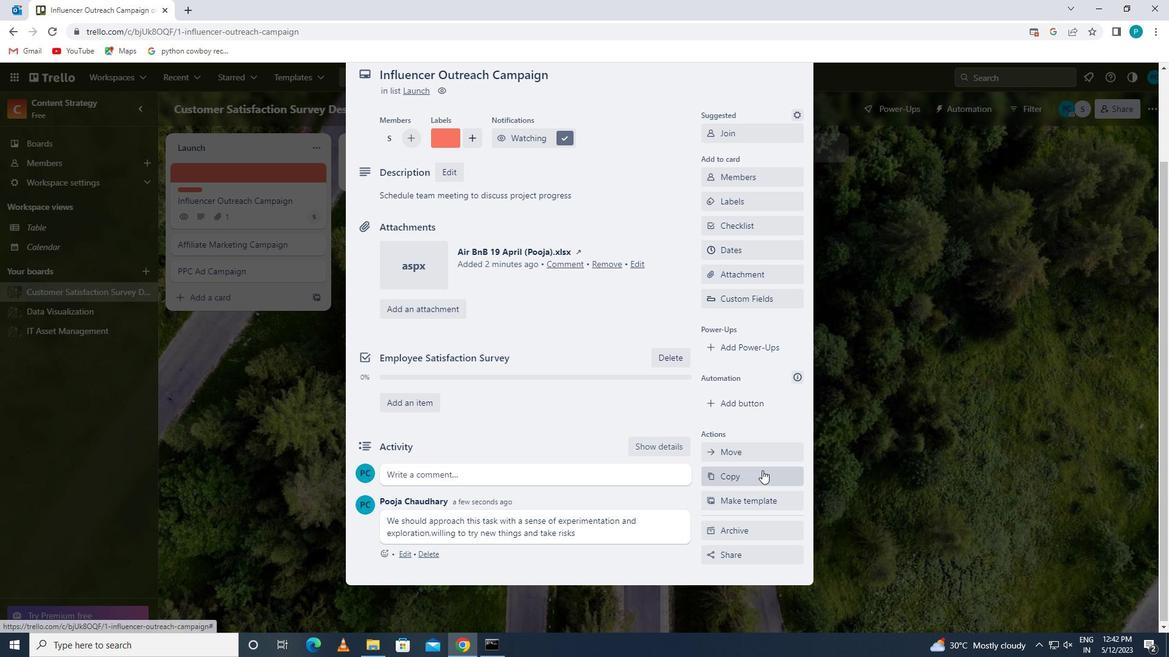 
